 Task: Look for space in Colomba, Guatemala from 7th July, 2023 to 14th July, 2023 for 1 adult in price range Rs.6000 to Rs.14000. Place can be shared room with 1  bedroom having 1 bed and 1 bathroom. Property type can be house, flat, guest house, hotel. Amenities needed are: washing machine. Booking option can be shelf check-in. Required host language is English.
Action: Mouse moved to (451, 72)
Screenshot: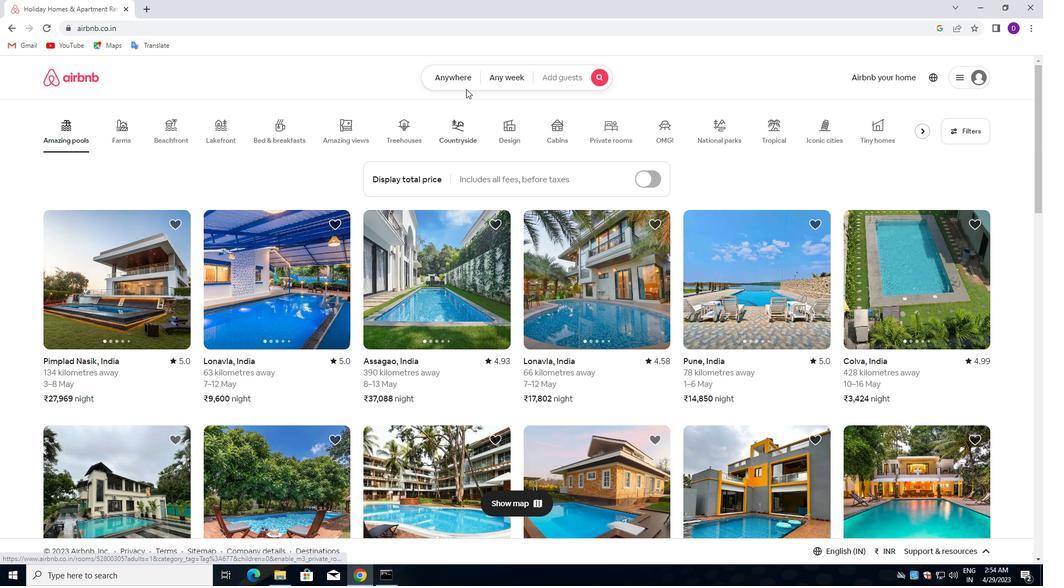 
Action: Mouse pressed left at (451, 72)
Screenshot: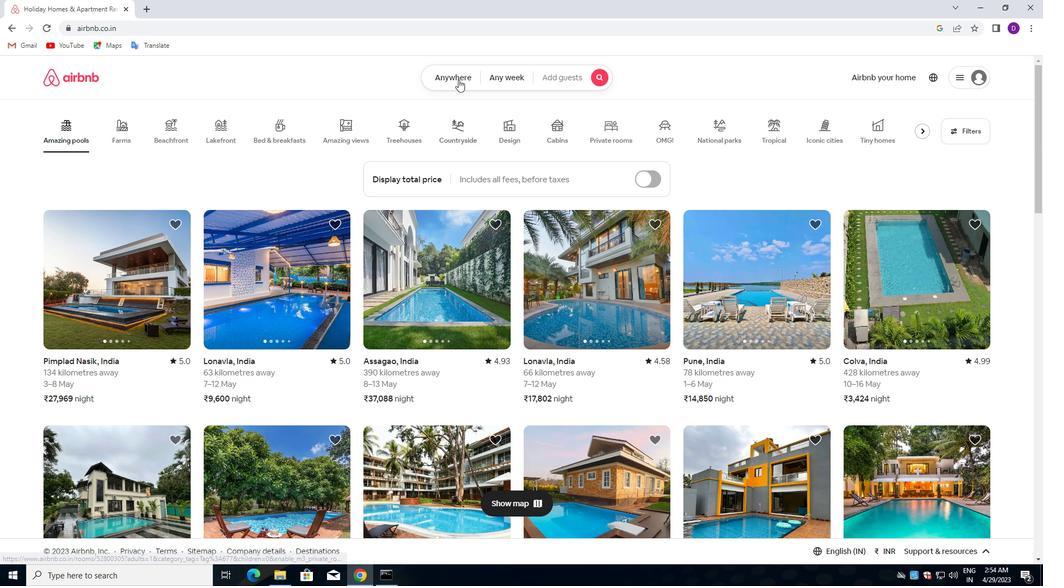 
Action: Mouse moved to (335, 119)
Screenshot: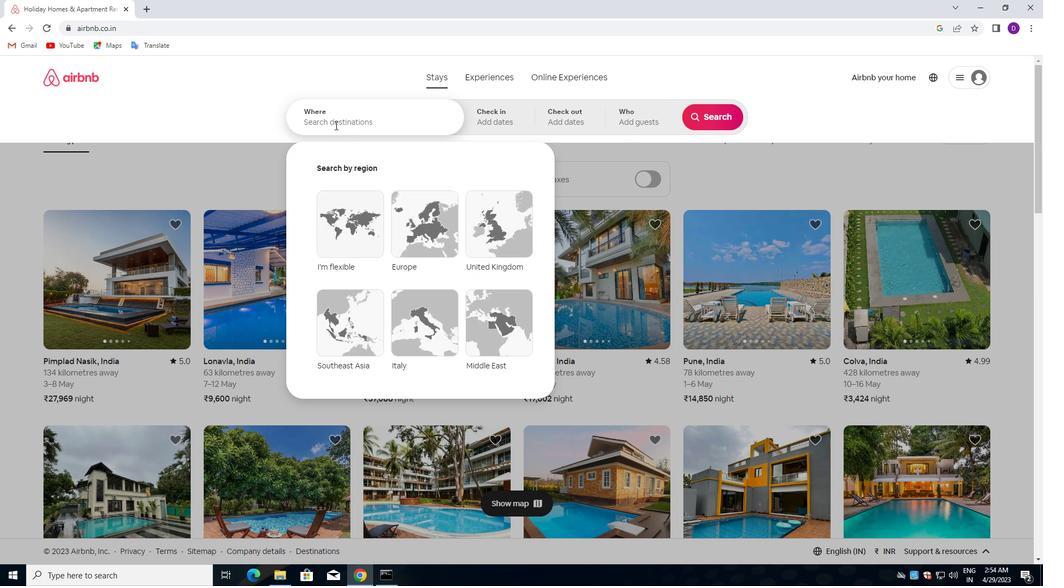 
Action: Mouse pressed left at (335, 119)
Screenshot: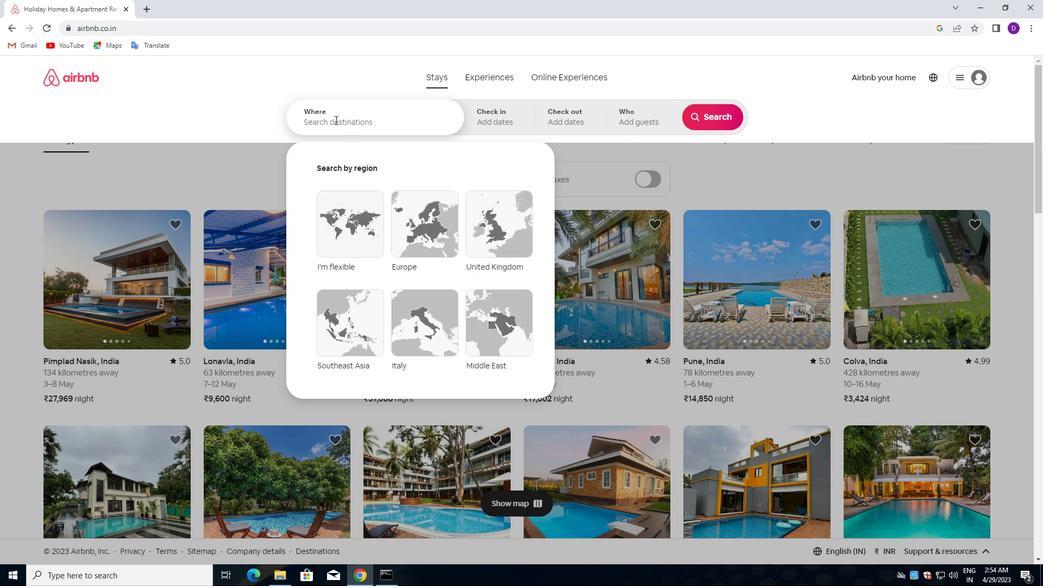 
Action: Key pressed <Key.shift>COLOMBA,<Key.space><Key.shift>GUA<Key.down><Key.enter>
Screenshot: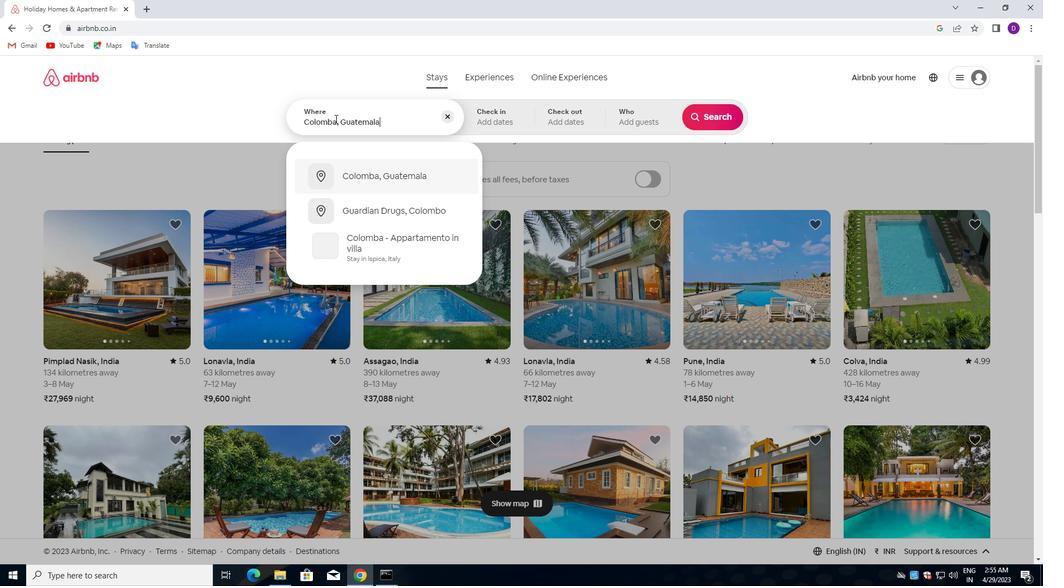 
Action: Mouse moved to (710, 203)
Screenshot: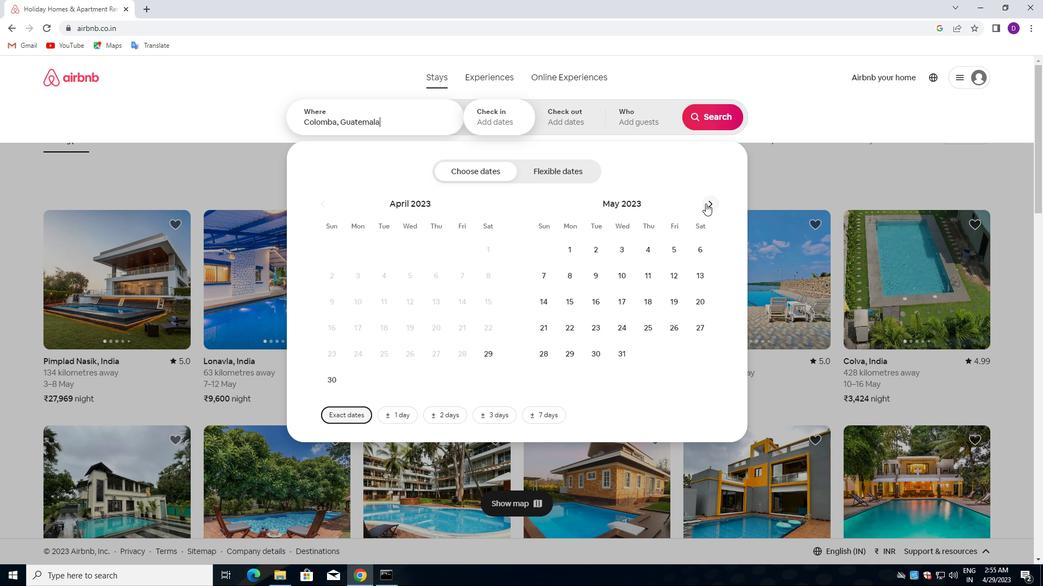 
Action: Mouse pressed left at (710, 203)
Screenshot: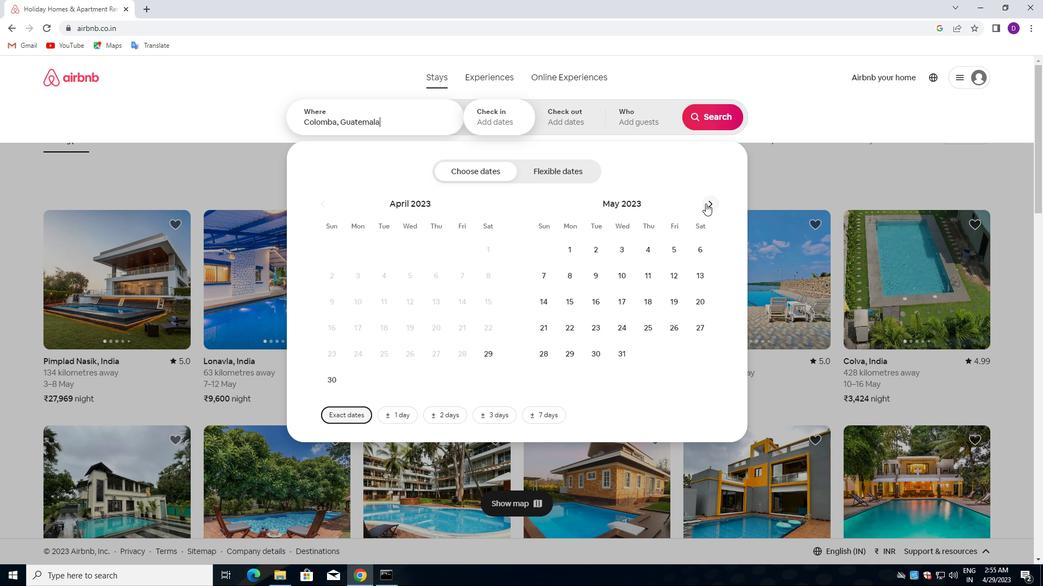 
Action: Mouse pressed left at (710, 203)
Screenshot: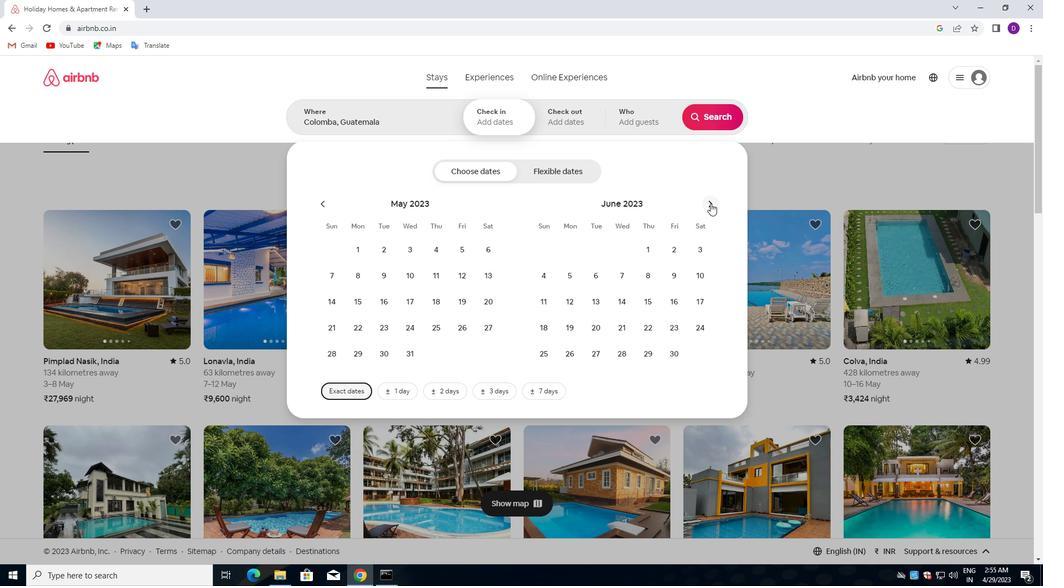 
Action: Mouse moved to (679, 277)
Screenshot: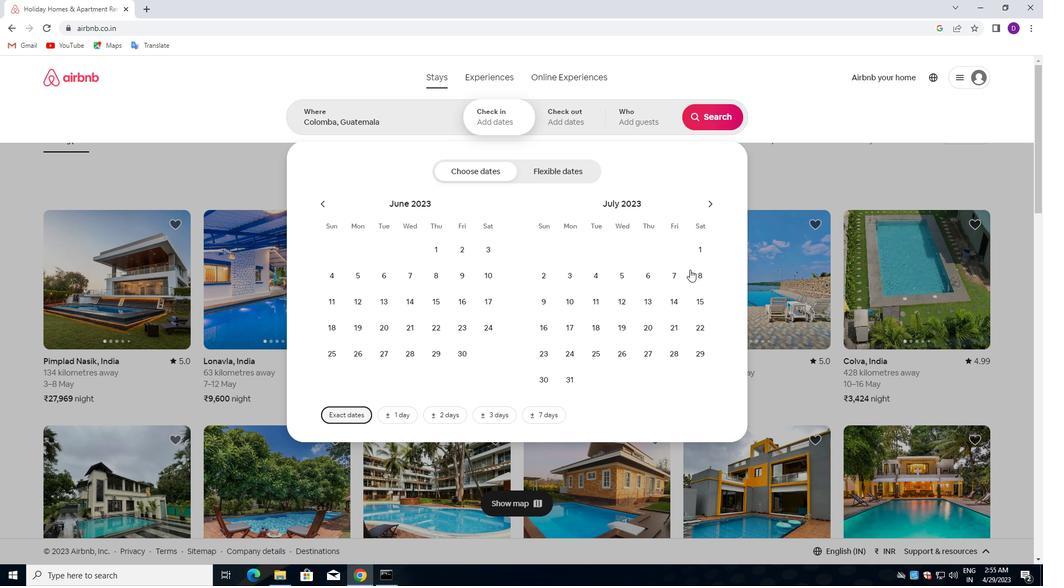 
Action: Mouse pressed left at (679, 277)
Screenshot: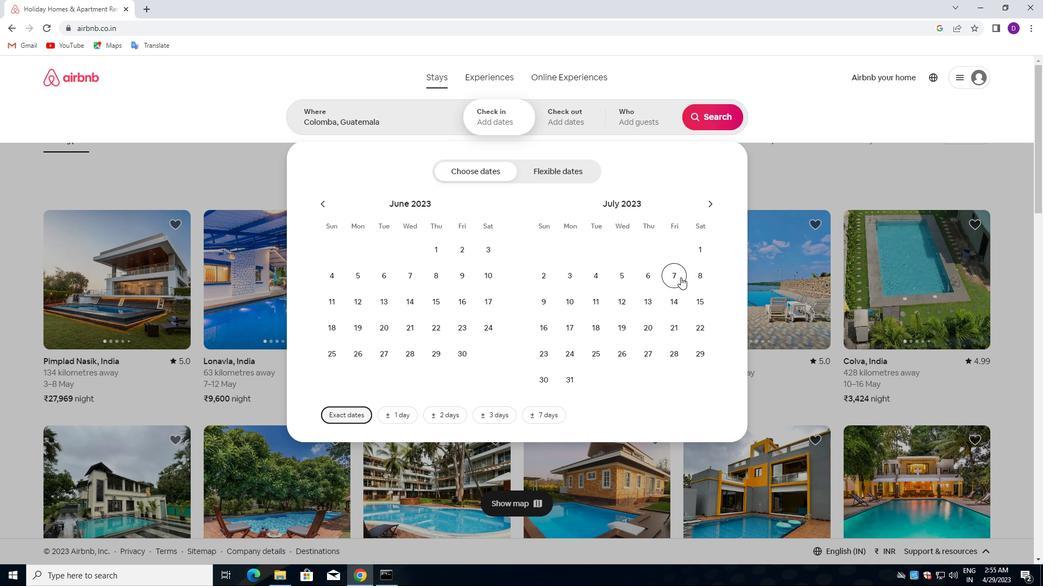 
Action: Mouse moved to (676, 302)
Screenshot: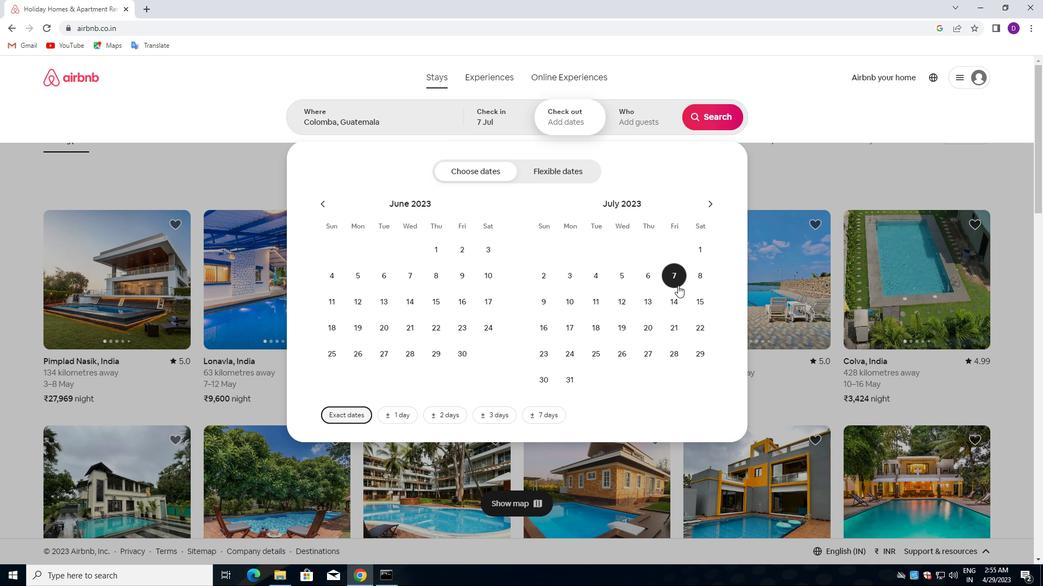 
Action: Mouse pressed left at (676, 302)
Screenshot: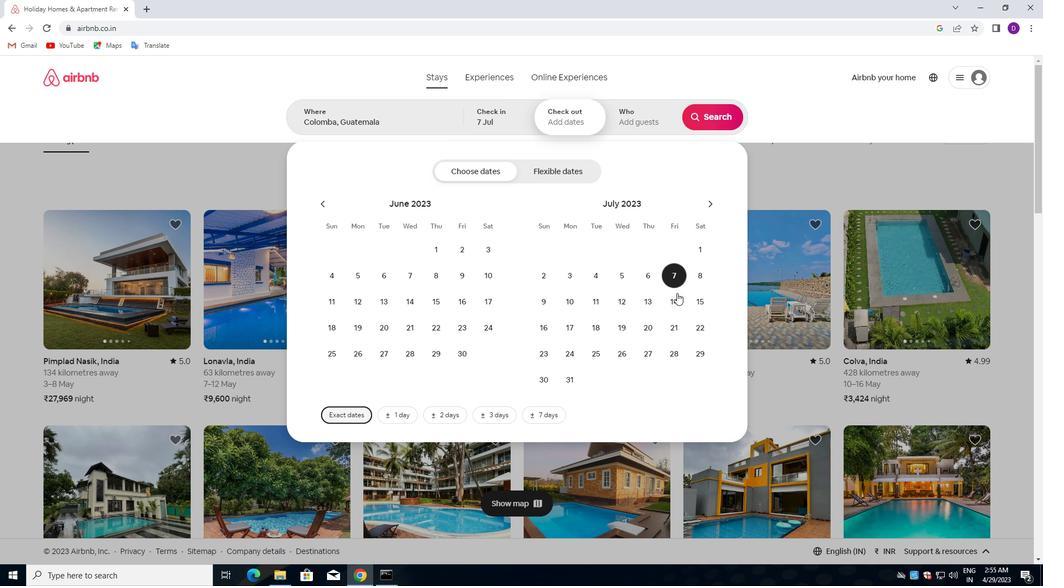 
Action: Mouse moved to (637, 107)
Screenshot: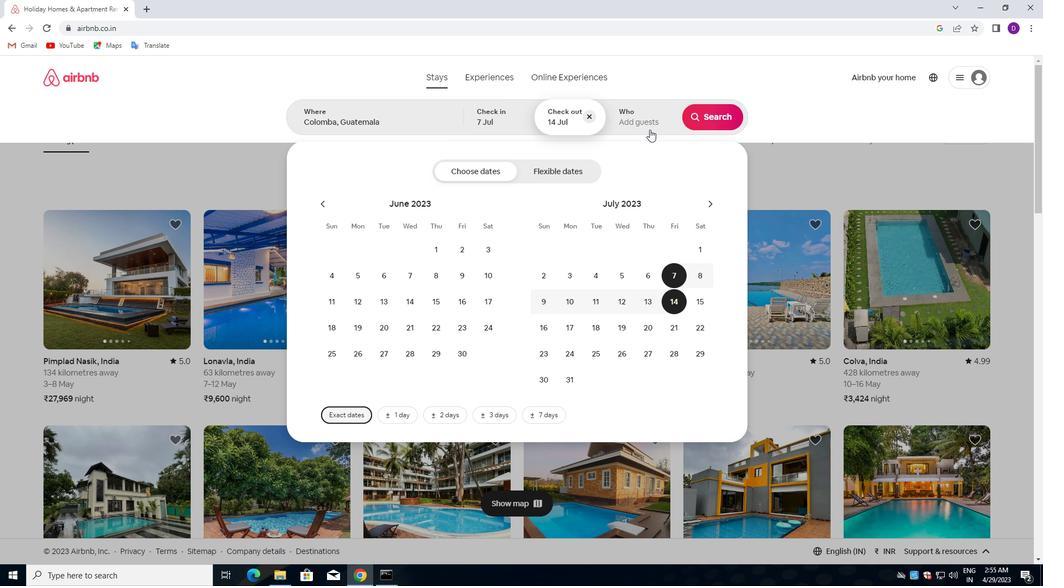 
Action: Mouse pressed left at (637, 107)
Screenshot: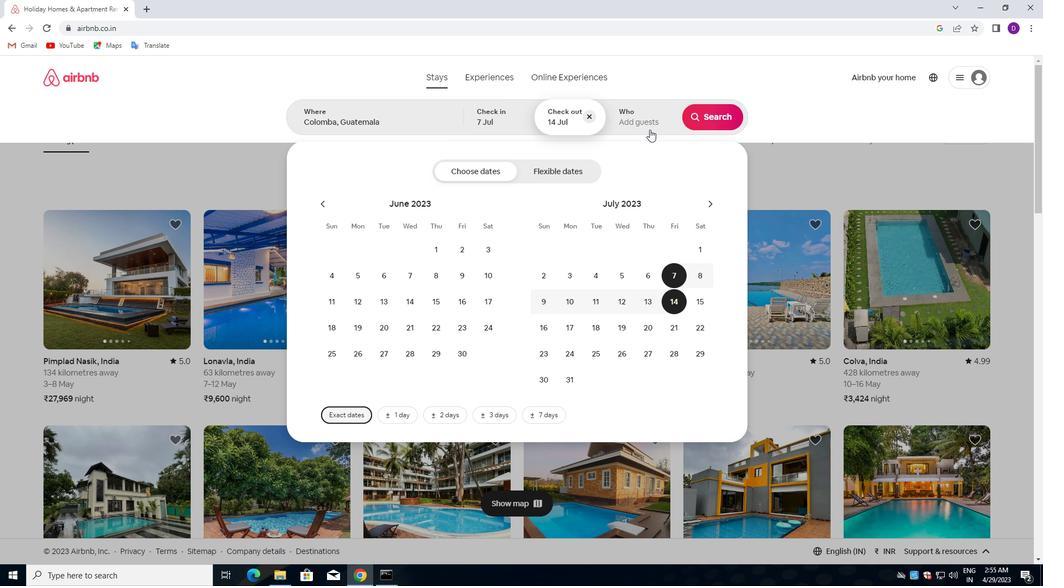 
Action: Mouse moved to (720, 177)
Screenshot: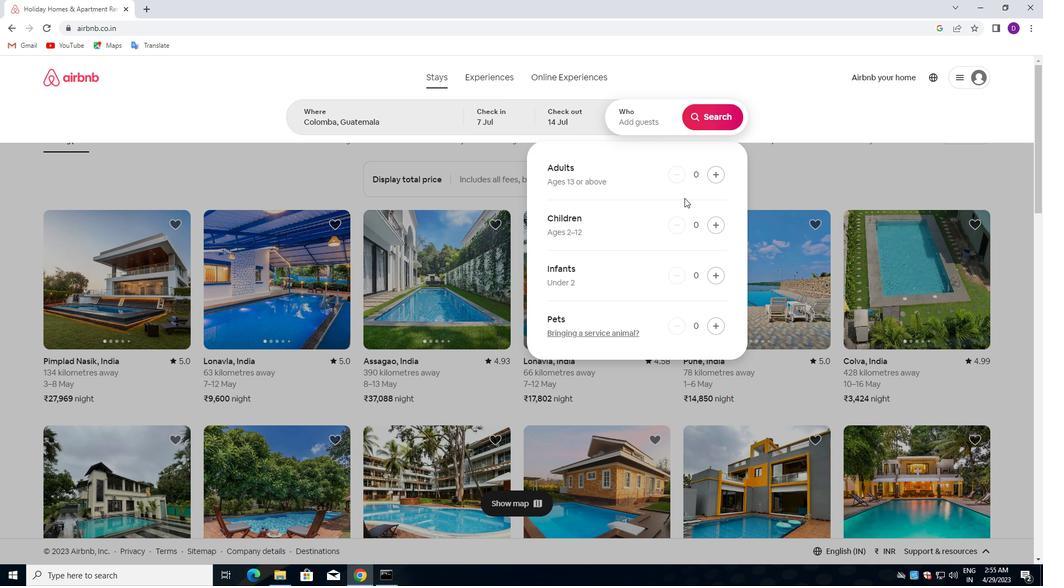 
Action: Mouse pressed left at (720, 177)
Screenshot: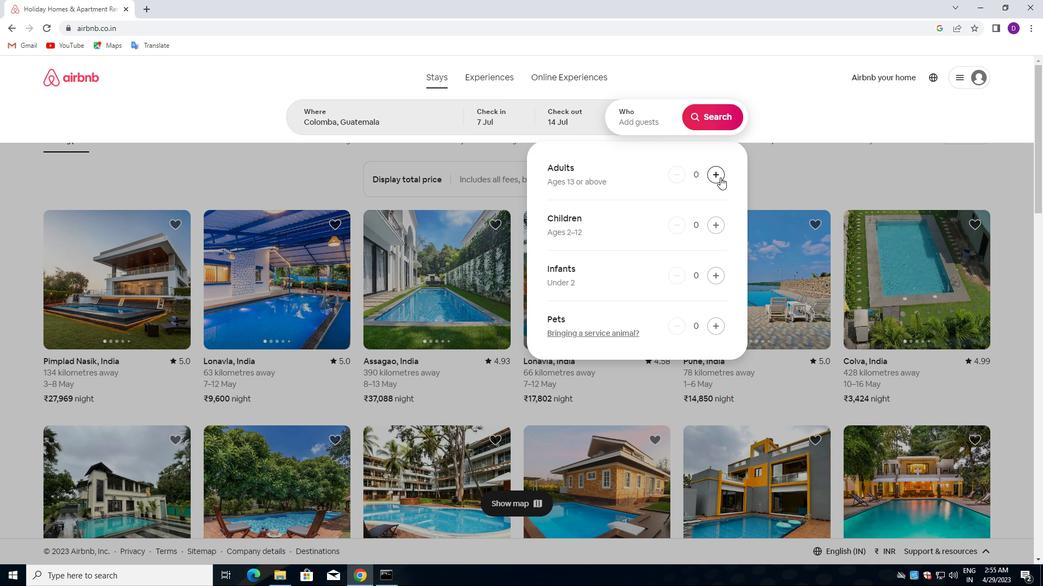 
Action: Mouse moved to (714, 121)
Screenshot: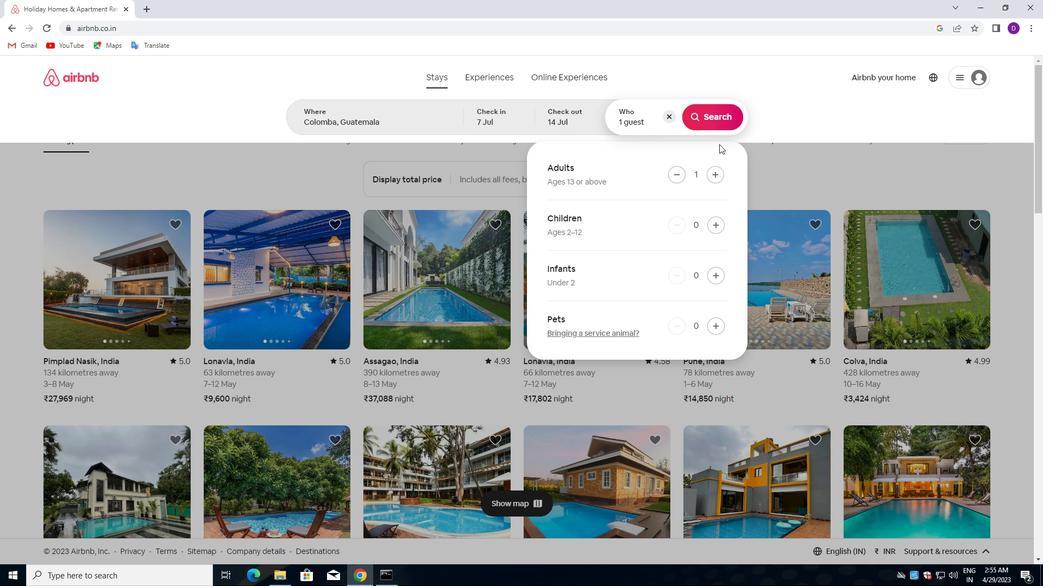 
Action: Mouse pressed left at (714, 121)
Screenshot: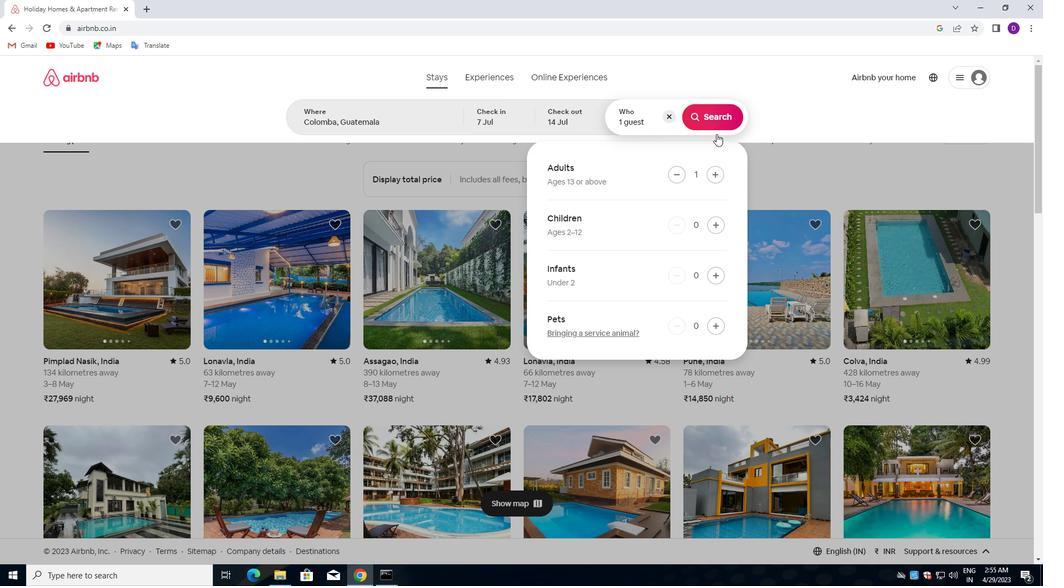 
Action: Mouse moved to (985, 129)
Screenshot: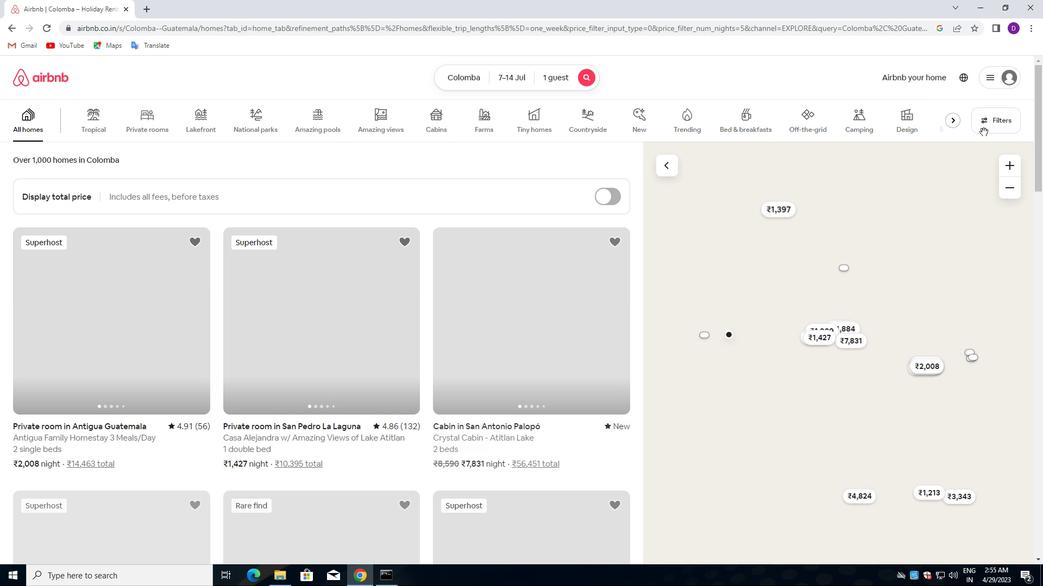 
Action: Mouse pressed left at (985, 129)
Screenshot: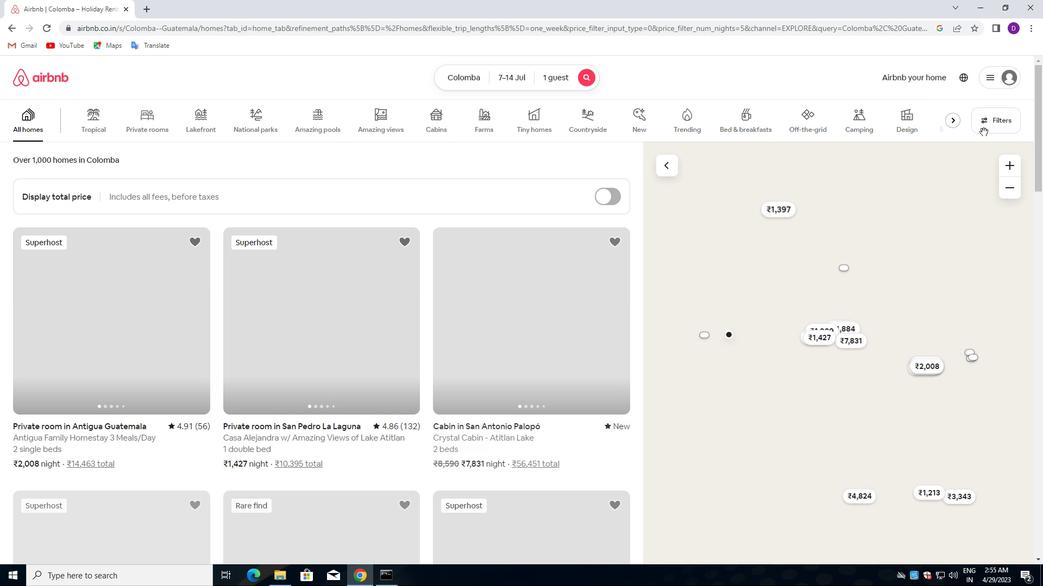 
Action: Mouse moved to (374, 259)
Screenshot: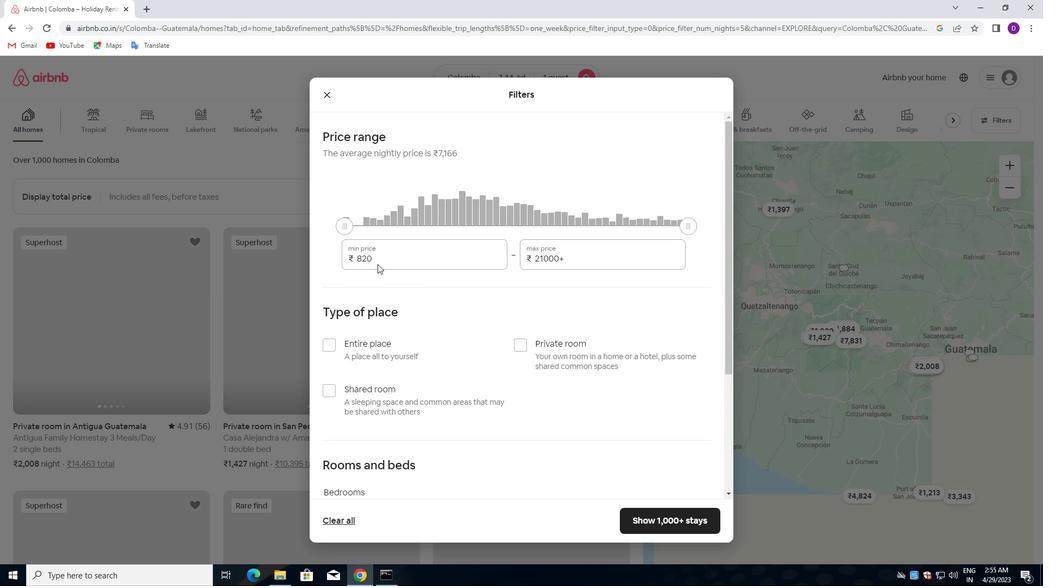 
Action: Mouse pressed left at (374, 259)
Screenshot: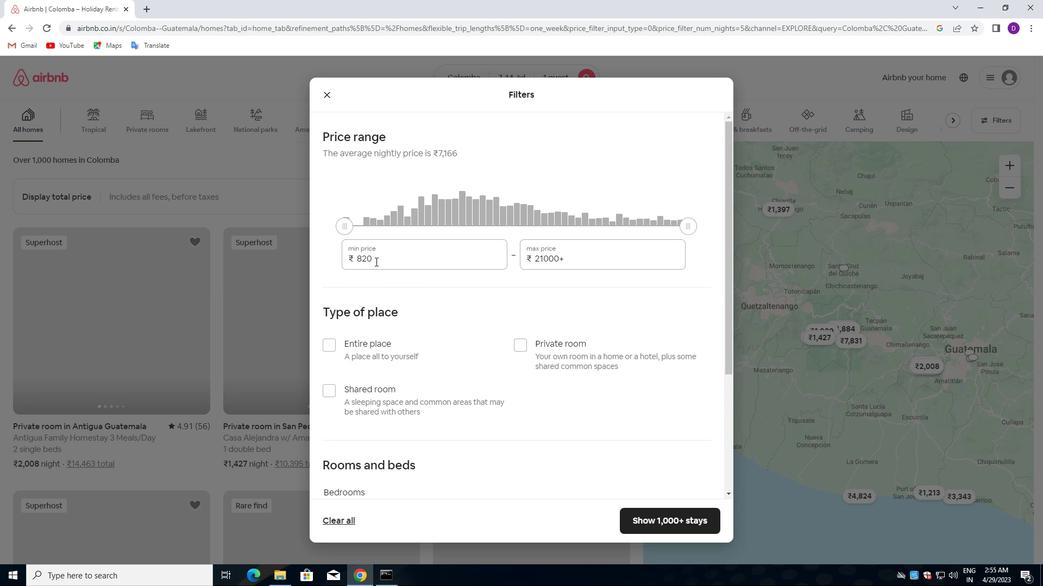 
Action: Mouse pressed left at (374, 259)
Screenshot: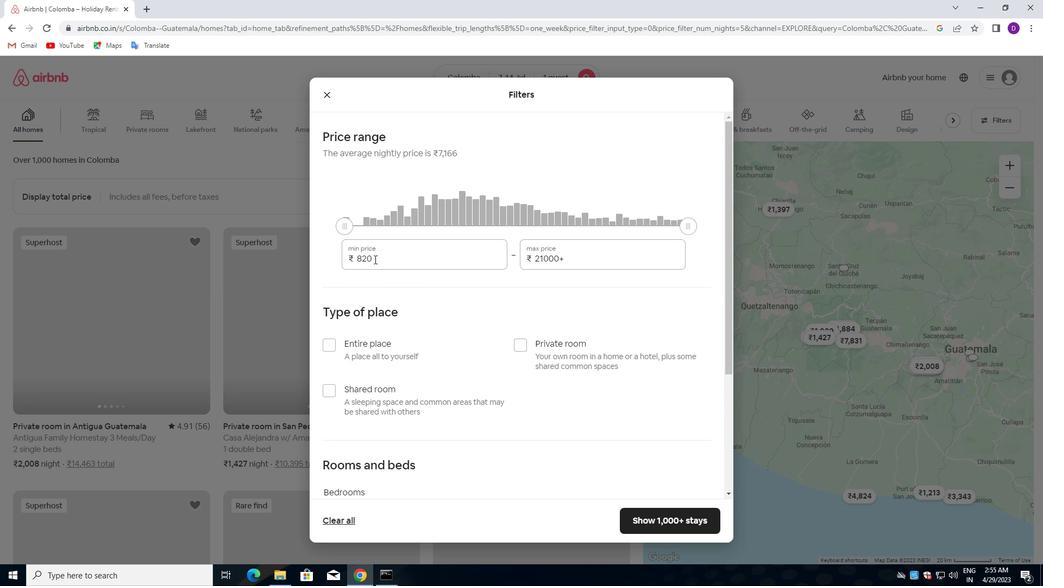 
Action: Key pressed 6000<Key.tab>14000
Screenshot: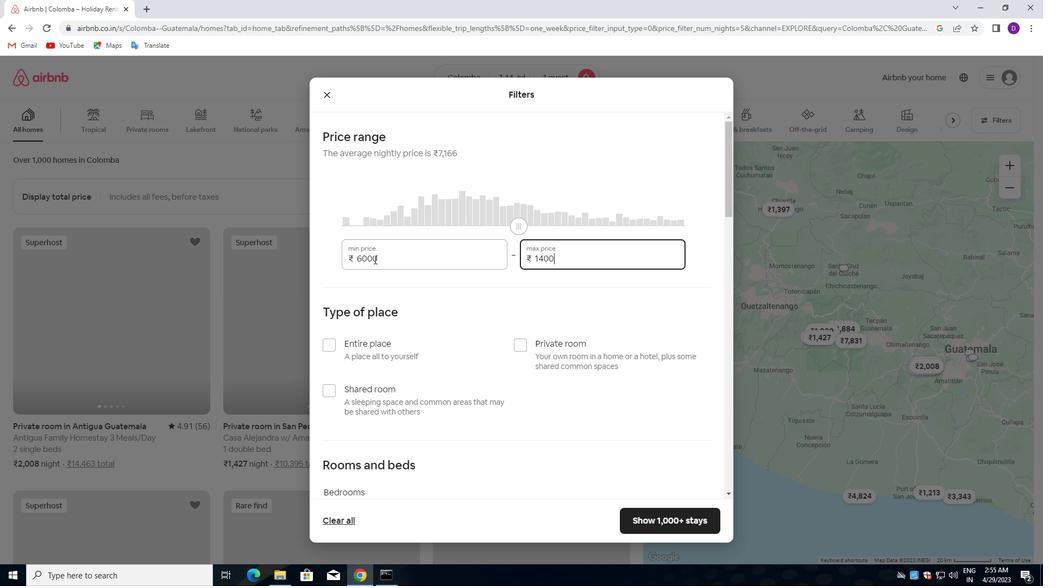 
Action: Mouse moved to (331, 392)
Screenshot: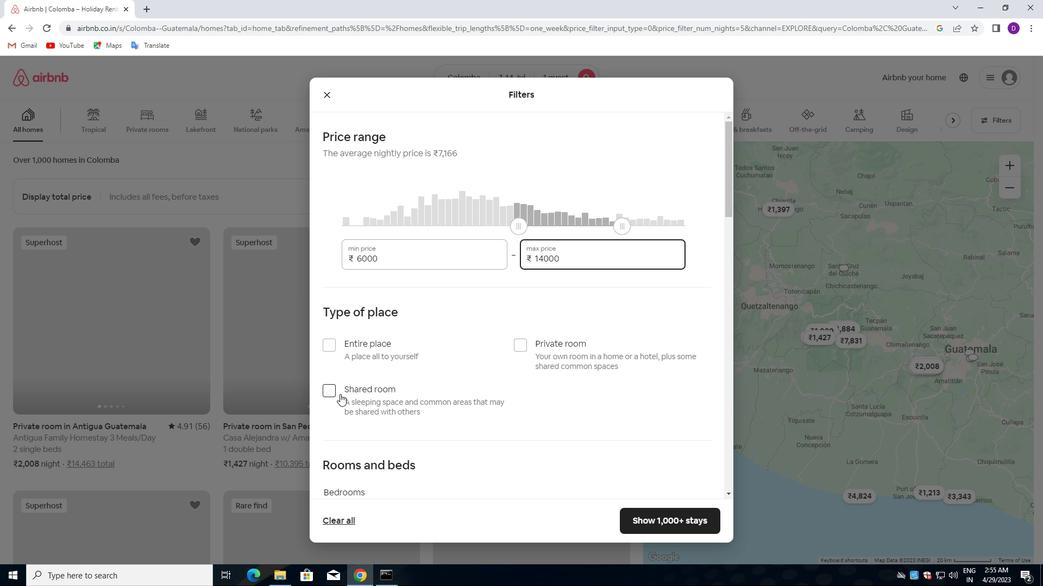 
Action: Mouse pressed left at (331, 392)
Screenshot: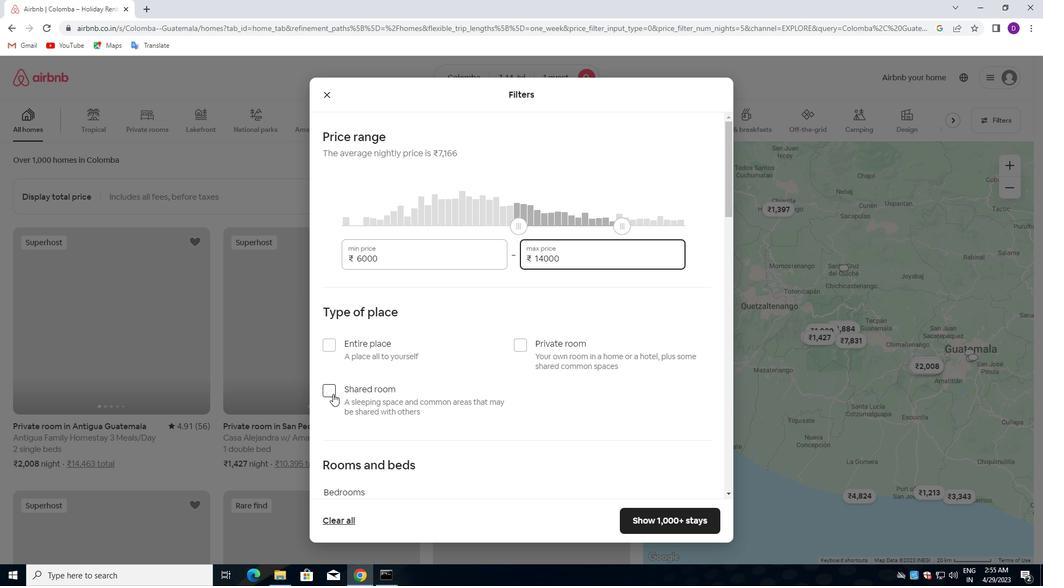 
Action: Mouse moved to (417, 358)
Screenshot: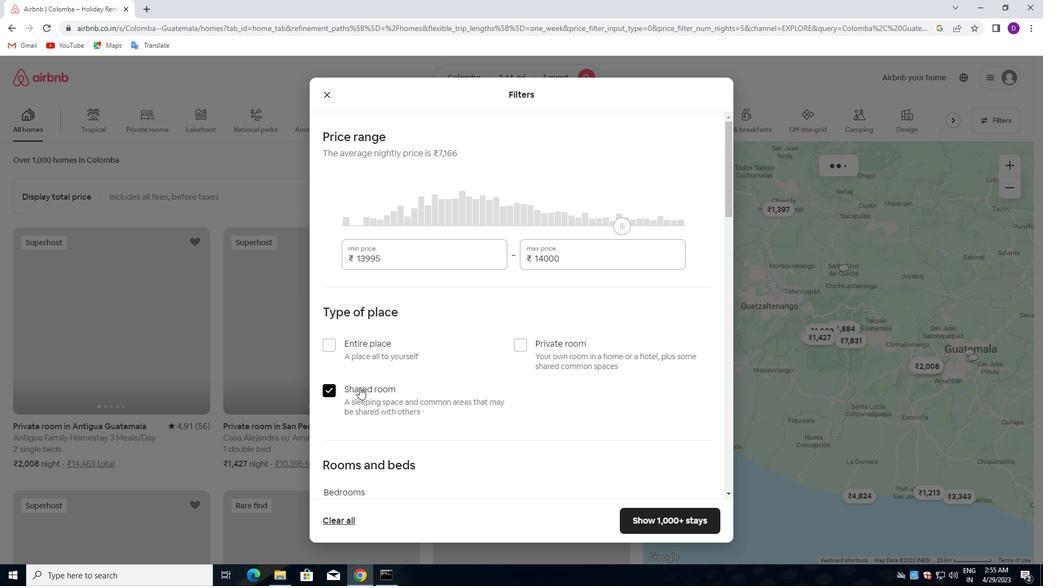 
Action: Mouse scrolled (417, 358) with delta (0, 0)
Screenshot: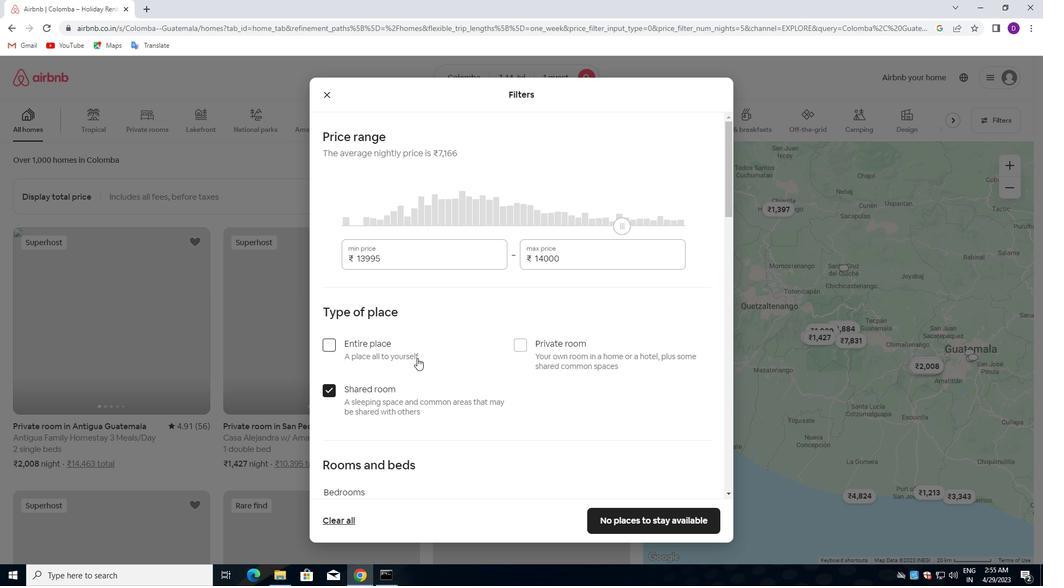 
Action: Mouse scrolled (417, 358) with delta (0, 0)
Screenshot: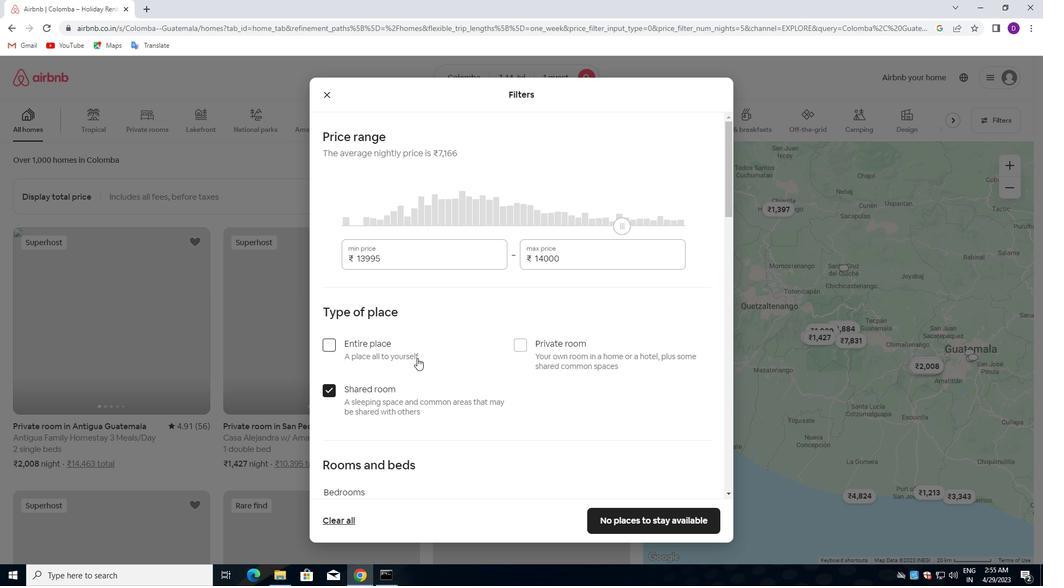 
Action: Mouse moved to (414, 363)
Screenshot: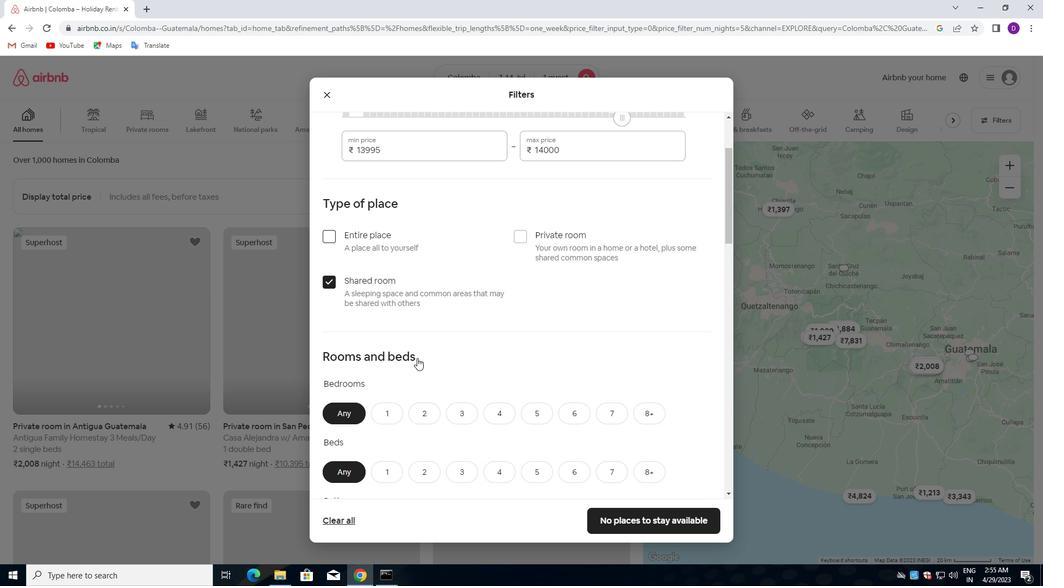 
Action: Mouse scrolled (414, 363) with delta (0, 0)
Screenshot: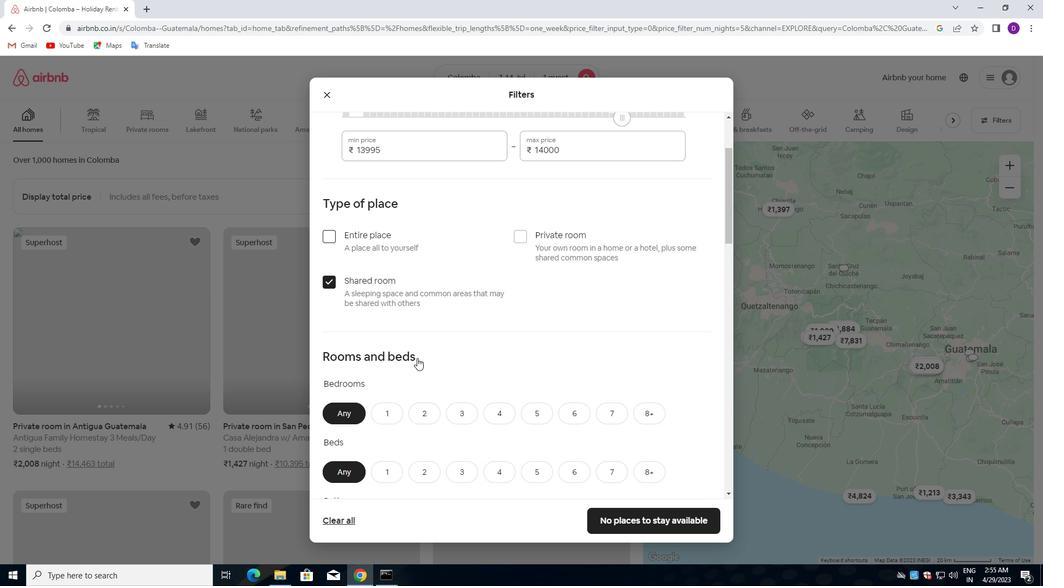 
Action: Mouse moved to (414, 364)
Screenshot: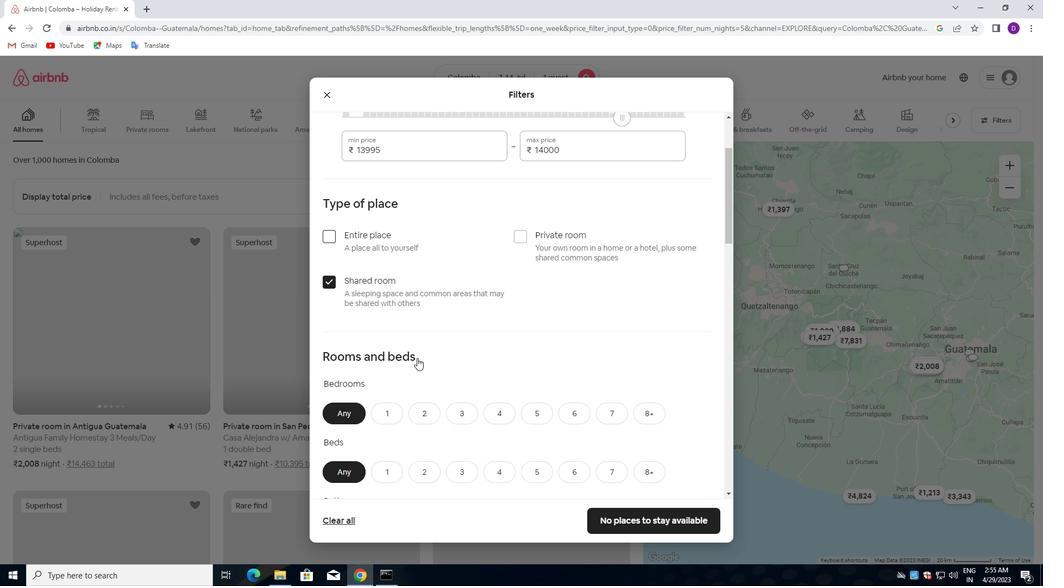 
Action: Mouse scrolled (414, 363) with delta (0, 0)
Screenshot: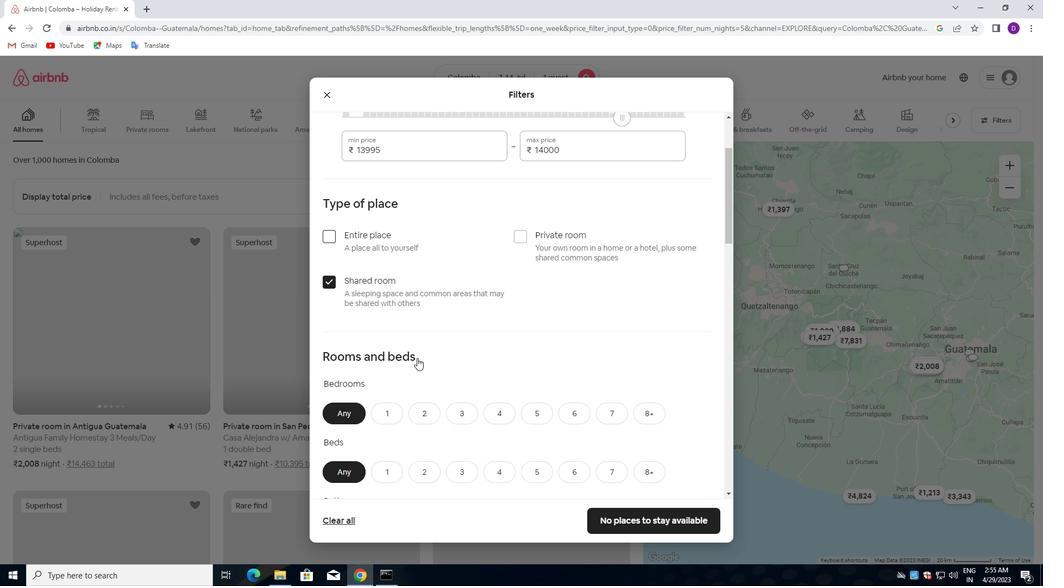 
Action: Mouse moved to (414, 364)
Screenshot: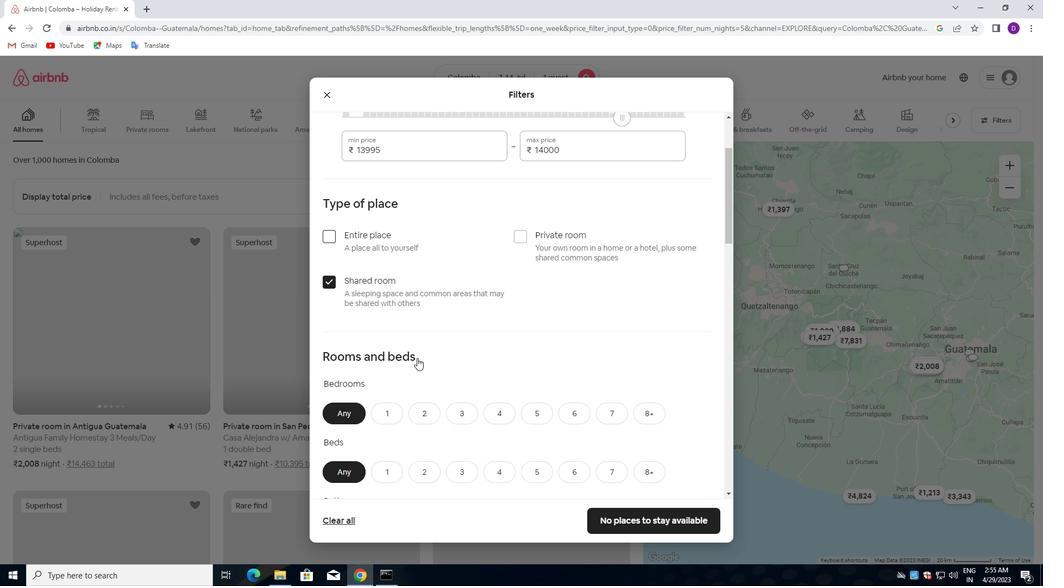 
Action: Mouse scrolled (414, 364) with delta (0, 0)
Screenshot: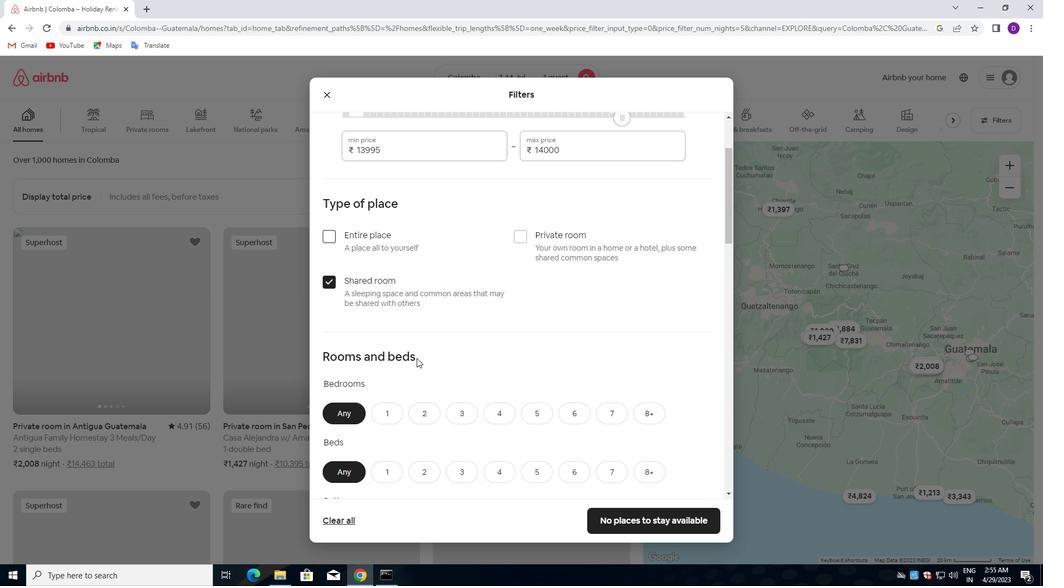 
Action: Mouse moved to (383, 251)
Screenshot: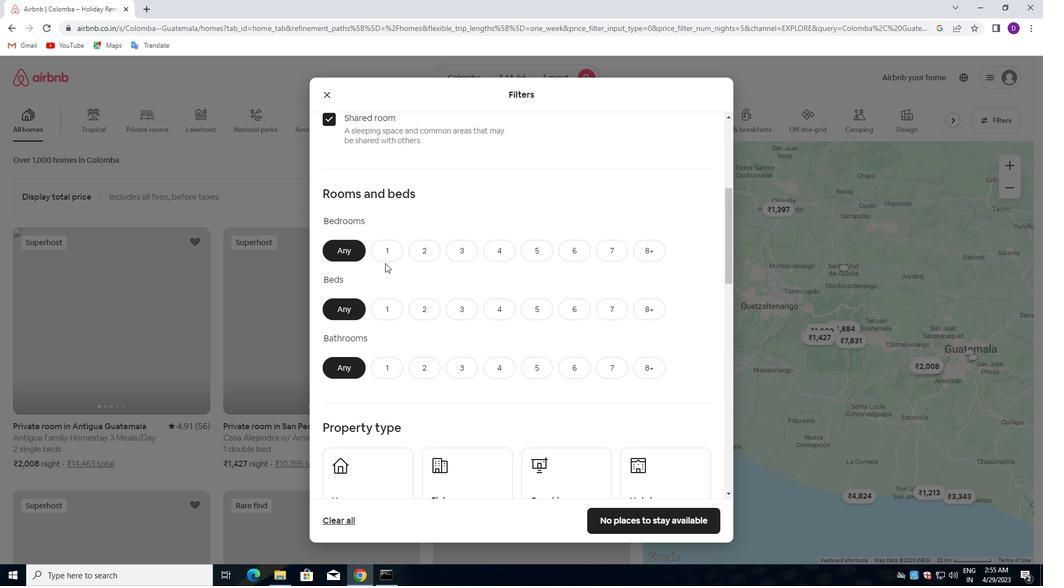 
Action: Mouse pressed left at (383, 251)
Screenshot: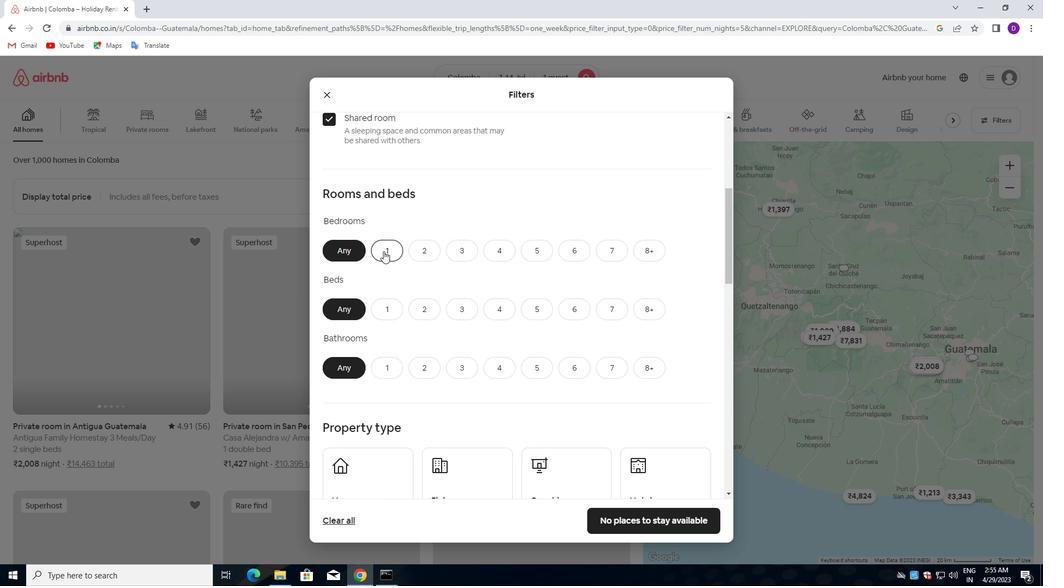
Action: Mouse moved to (378, 309)
Screenshot: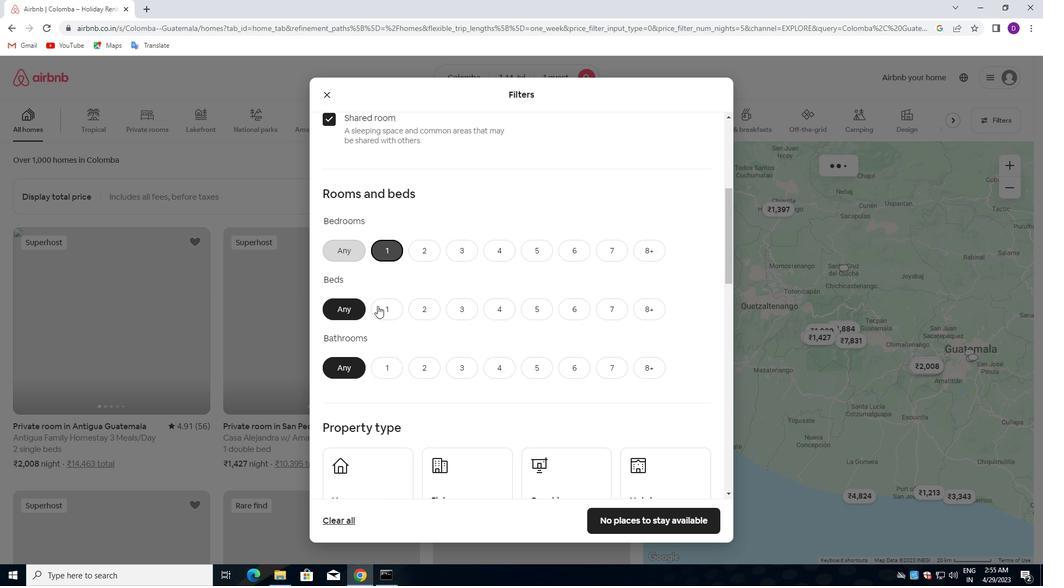 
Action: Mouse pressed left at (378, 309)
Screenshot: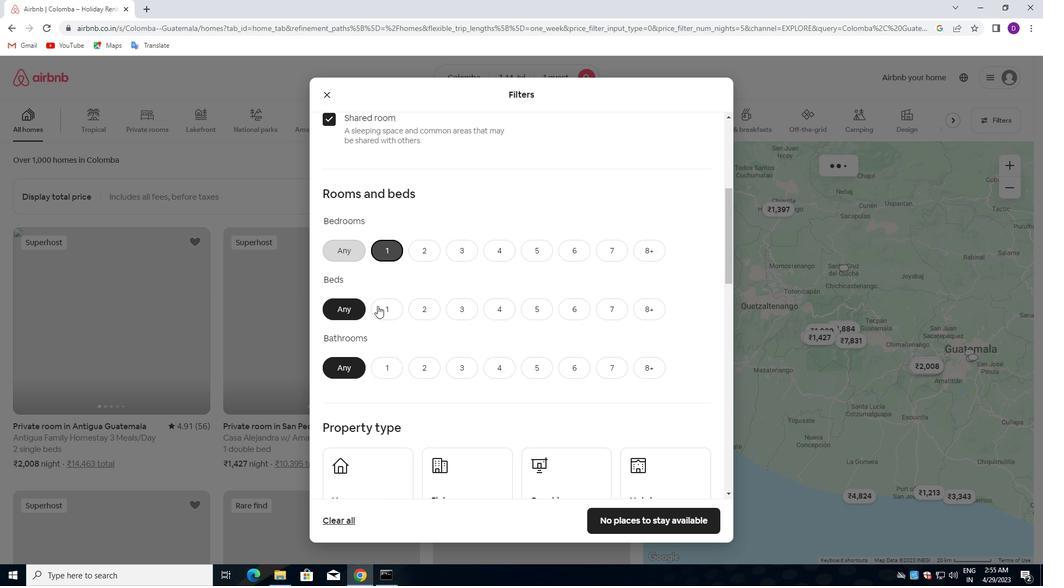 
Action: Mouse moved to (396, 370)
Screenshot: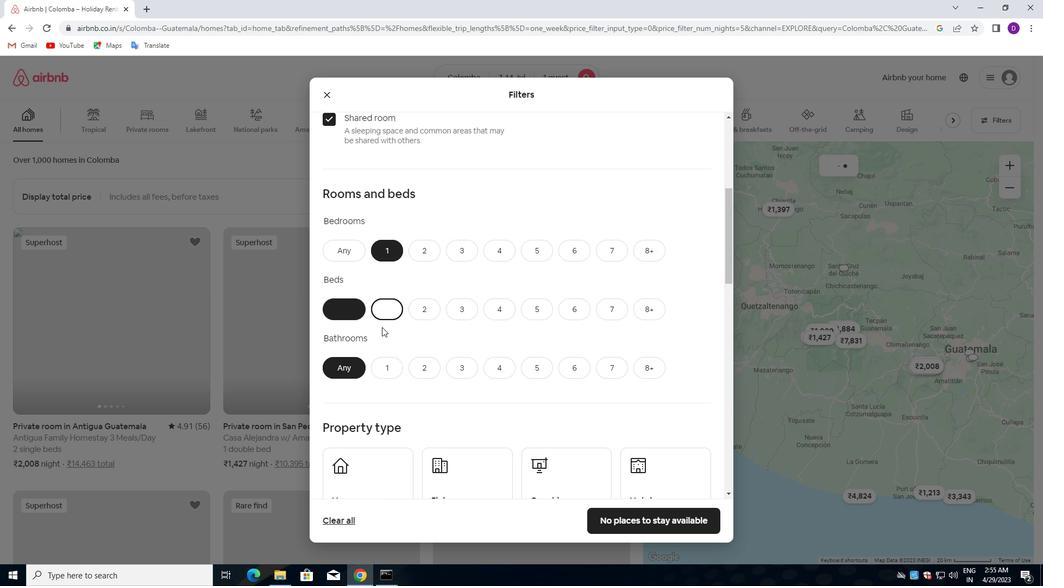 
Action: Mouse pressed left at (396, 370)
Screenshot: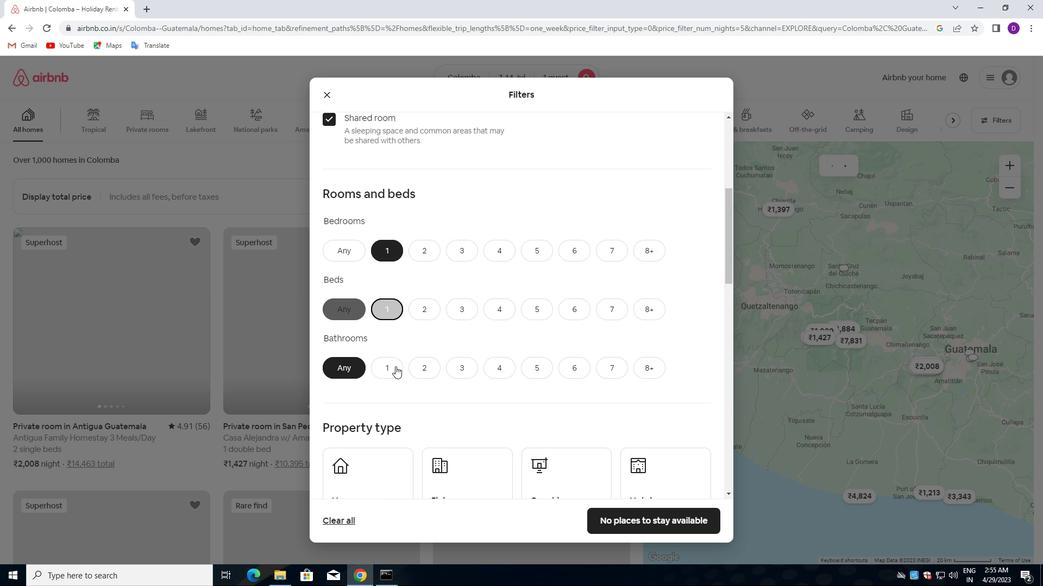 
Action: Mouse moved to (398, 318)
Screenshot: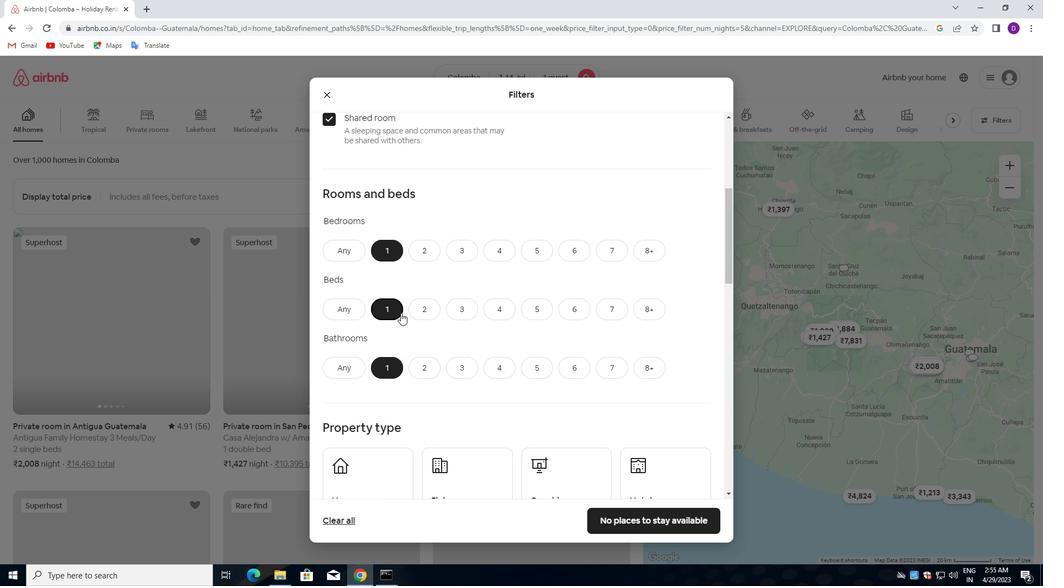 
Action: Mouse scrolled (398, 317) with delta (0, 0)
Screenshot: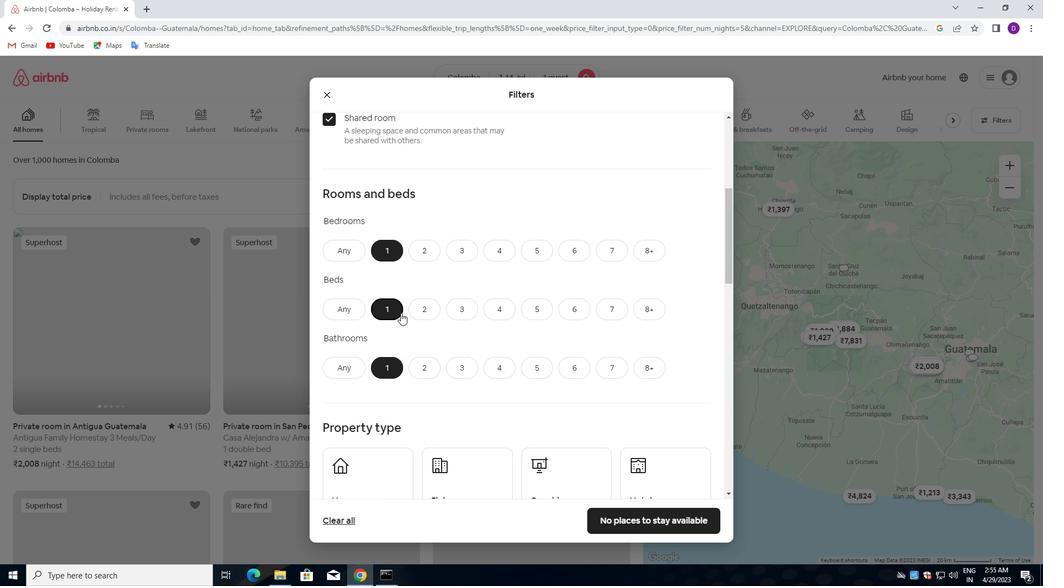 
Action: Mouse moved to (397, 320)
Screenshot: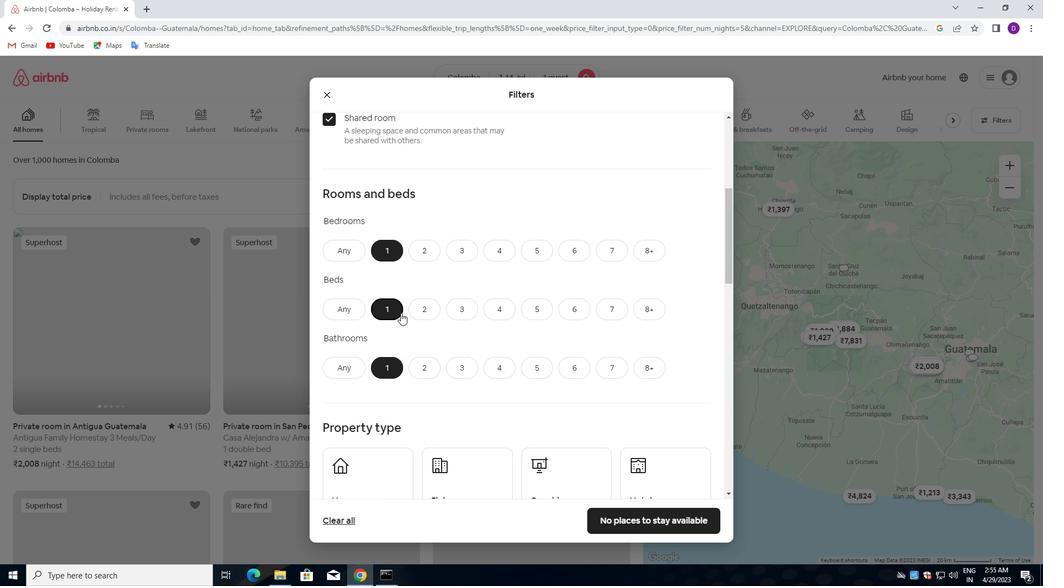 
Action: Mouse scrolled (397, 319) with delta (0, 0)
Screenshot: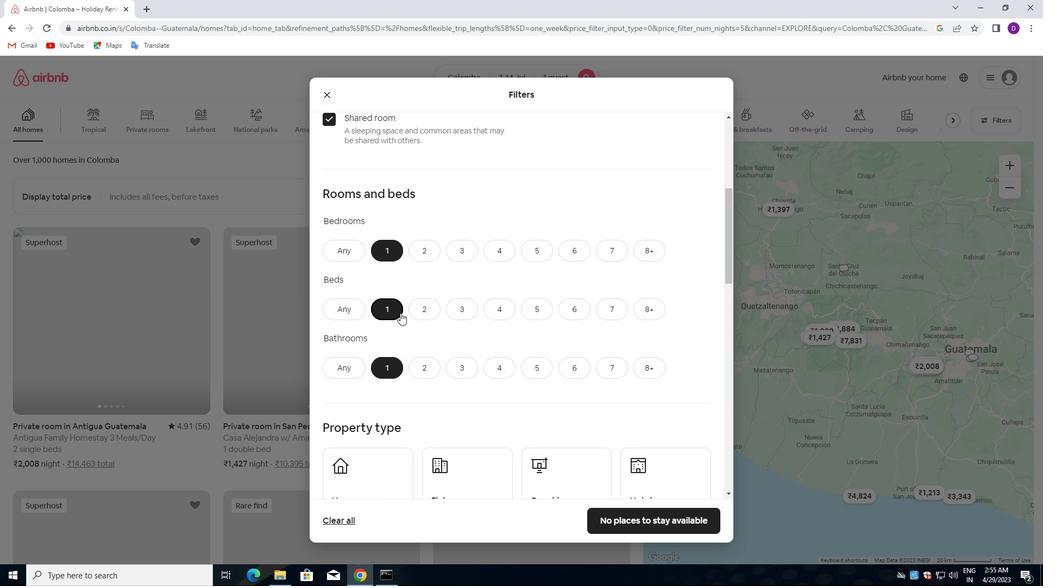 
Action: Mouse moved to (371, 366)
Screenshot: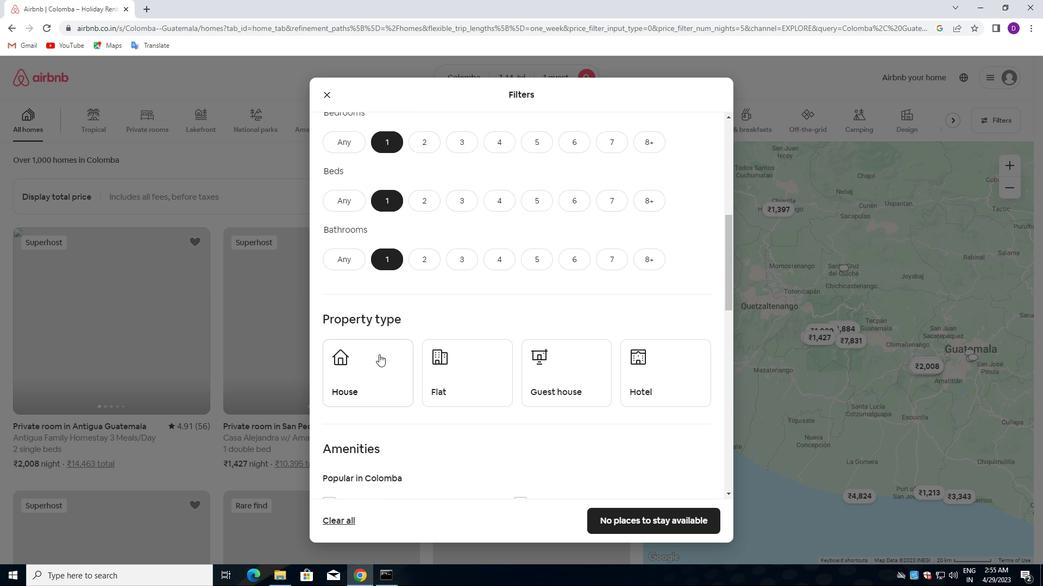 
Action: Mouse pressed left at (371, 366)
Screenshot: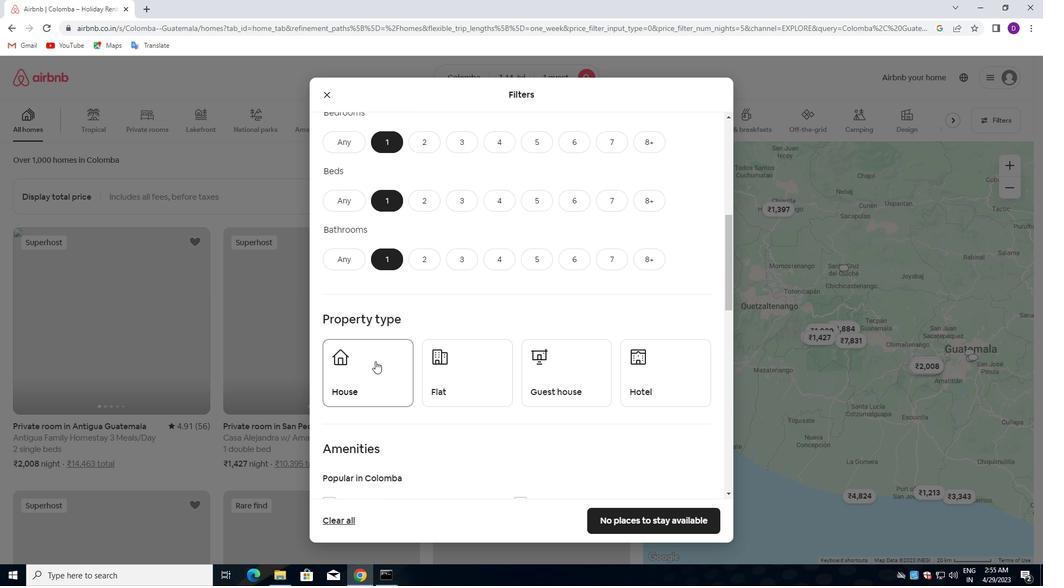 
Action: Mouse moved to (445, 363)
Screenshot: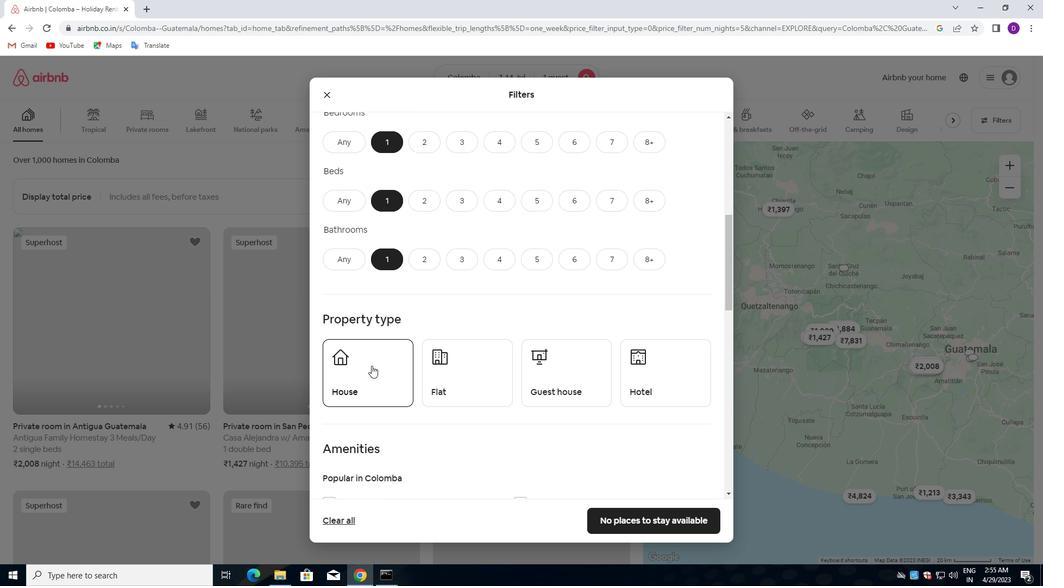 
Action: Mouse pressed left at (445, 363)
Screenshot: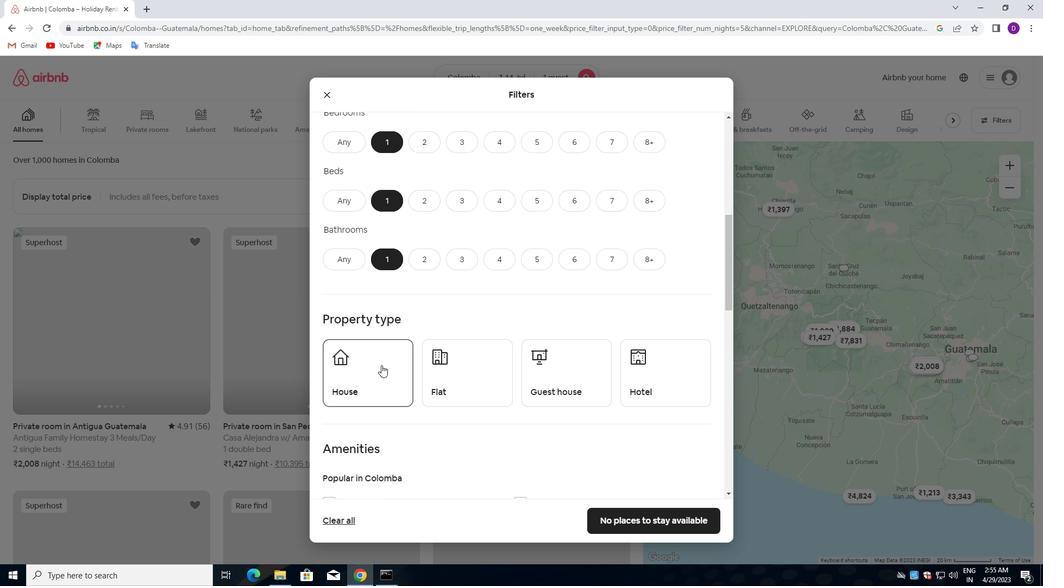 
Action: Mouse moved to (540, 362)
Screenshot: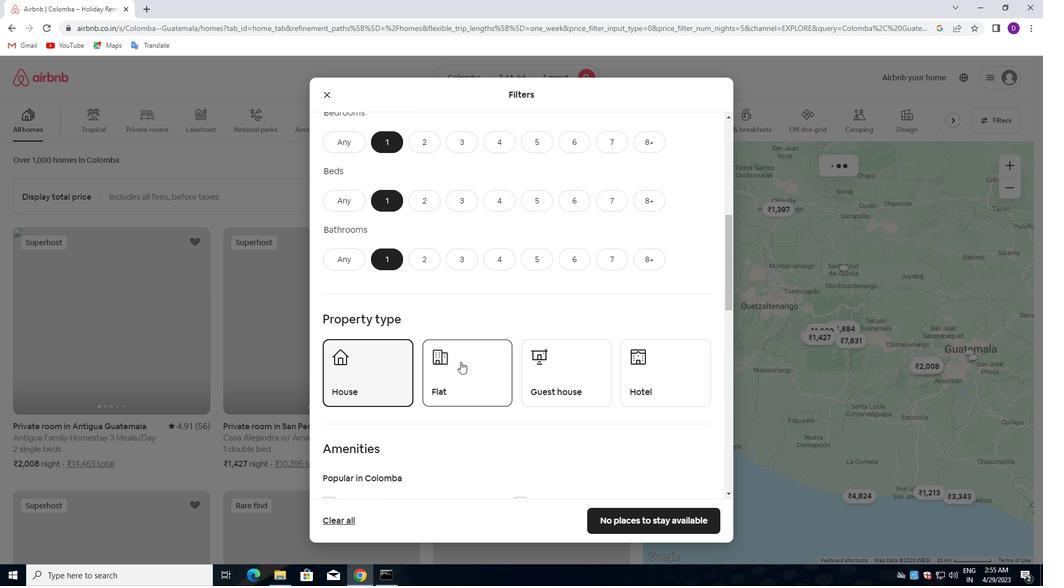 
Action: Mouse pressed left at (540, 362)
Screenshot: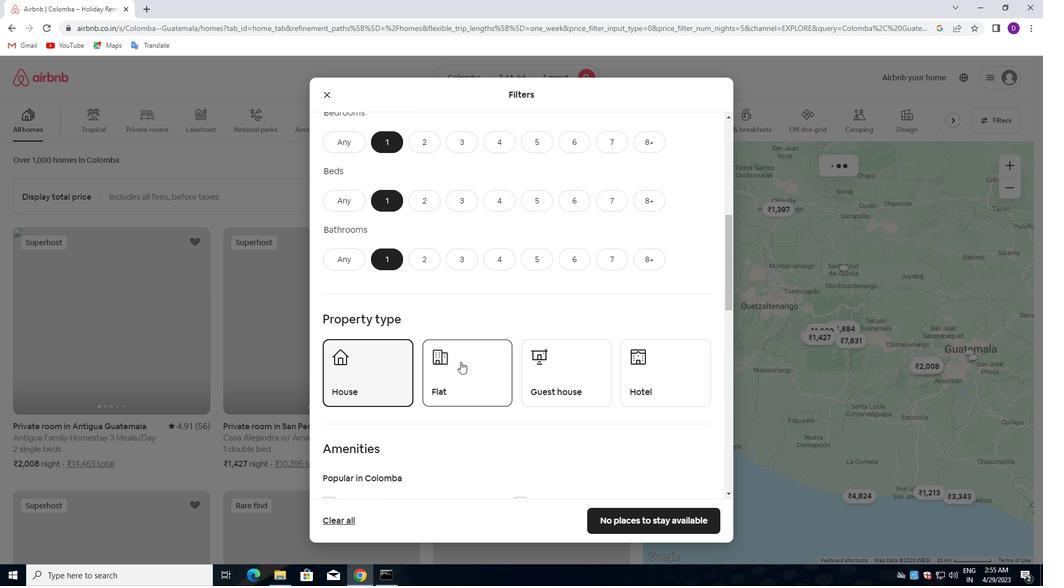 
Action: Mouse moved to (662, 361)
Screenshot: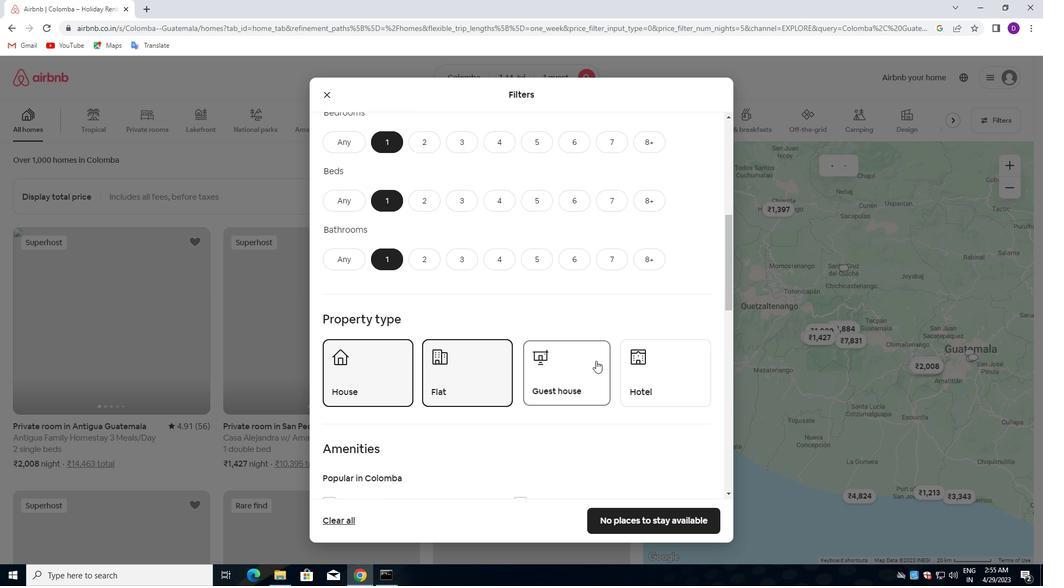 
Action: Mouse pressed left at (662, 361)
Screenshot: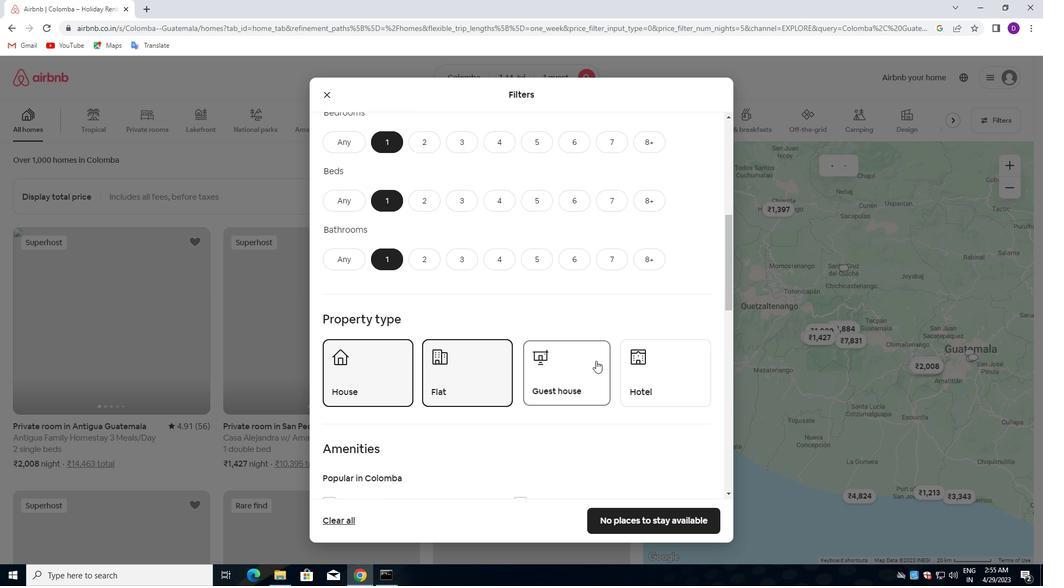 
Action: Mouse moved to (512, 345)
Screenshot: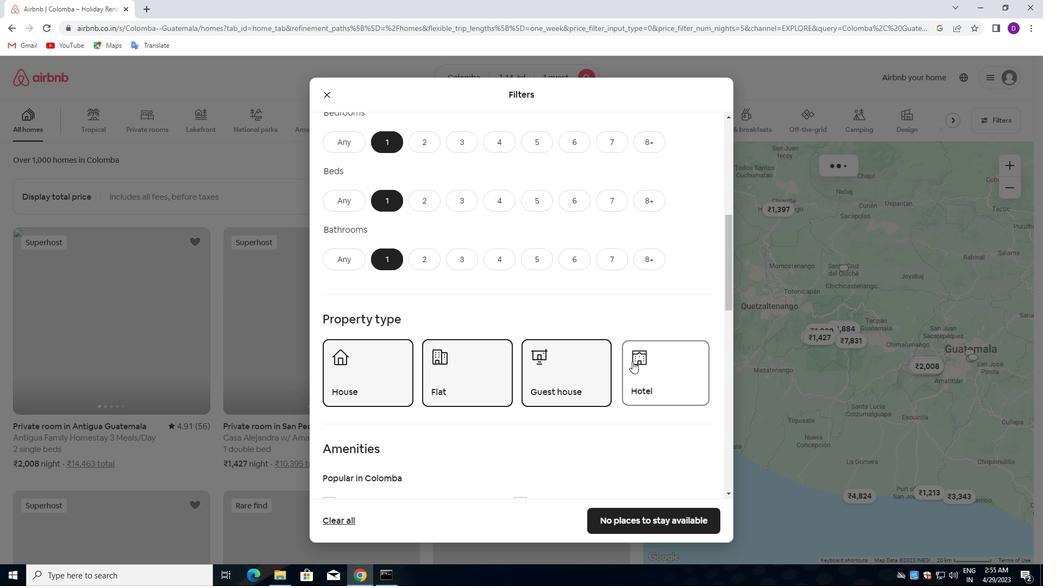 
Action: Mouse scrolled (512, 345) with delta (0, 0)
Screenshot: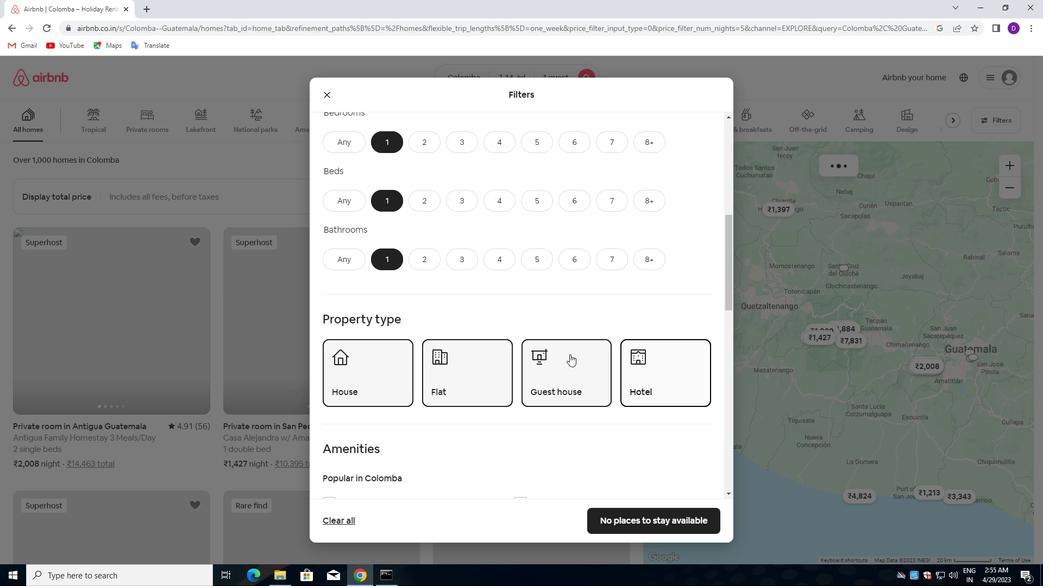
Action: Mouse scrolled (512, 345) with delta (0, 0)
Screenshot: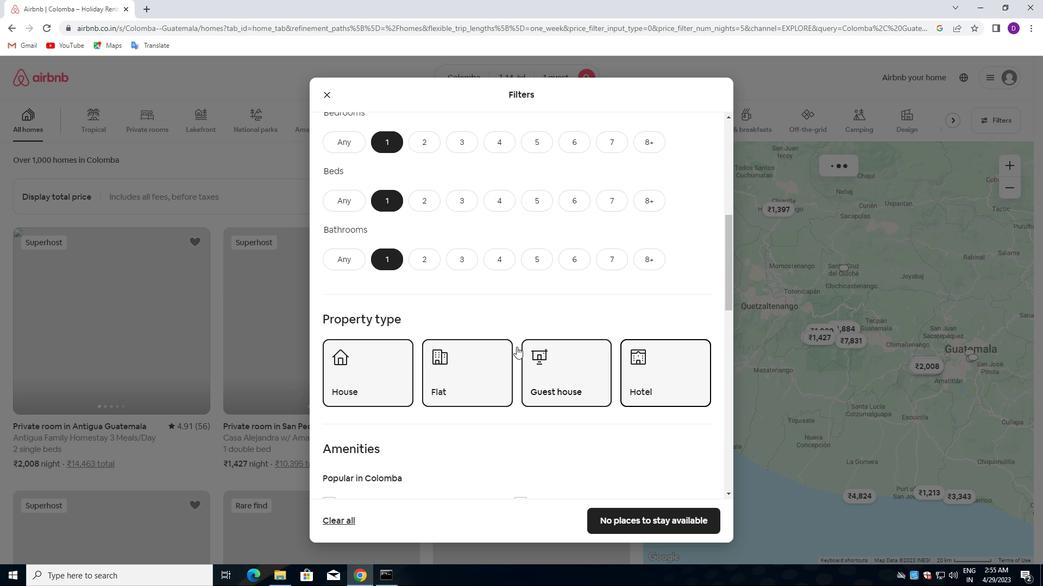 
Action: Mouse scrolled (512, 345) with delta (0, 0)
Screenshot: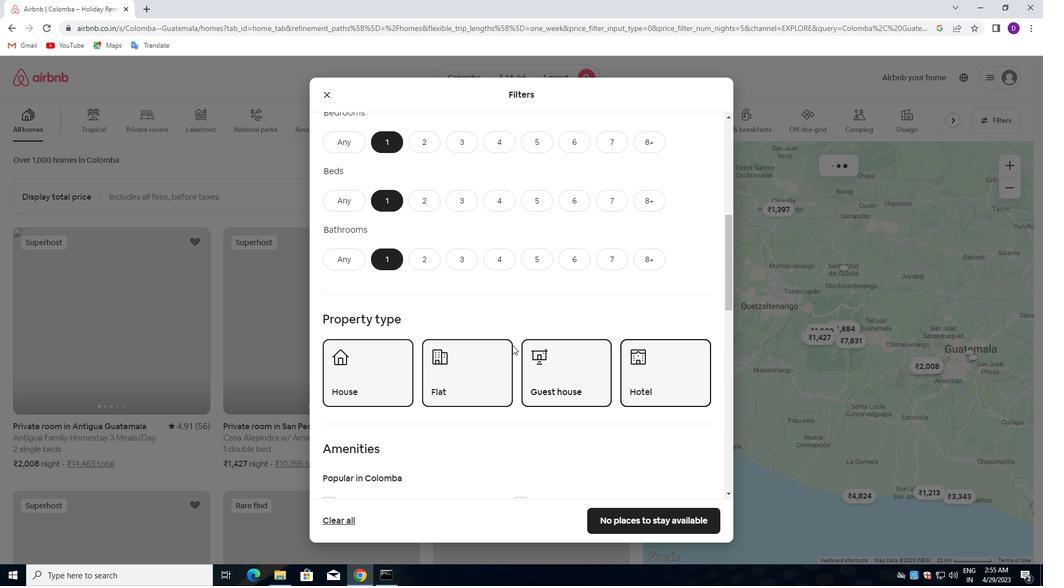 
Action: Mouse scrolled (512, 345) with delta (0, 0)
Screenshot: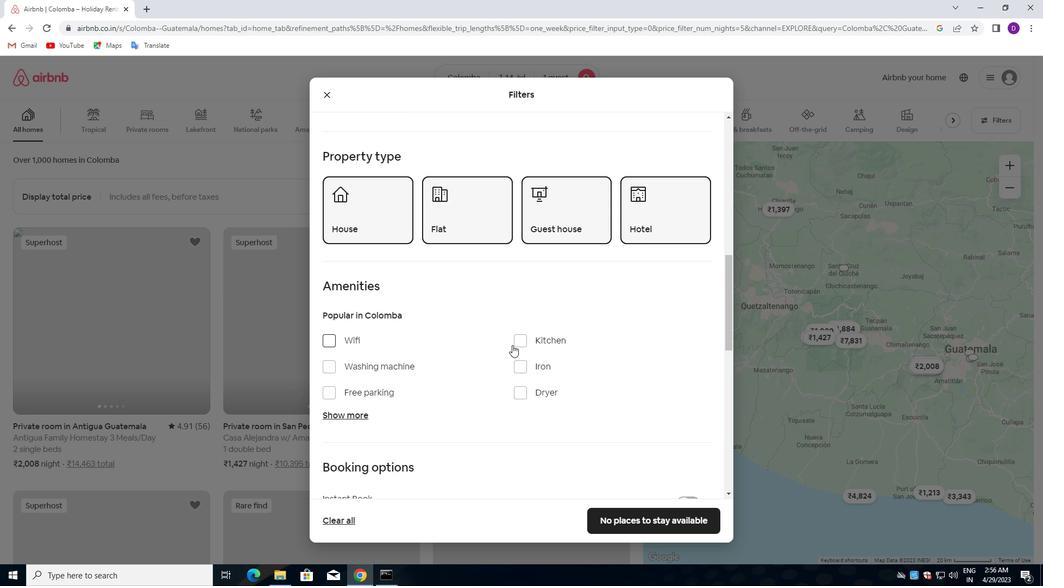 
Action: Mouse scrolled (512, 345) with delta (0, 0)
Screenshot: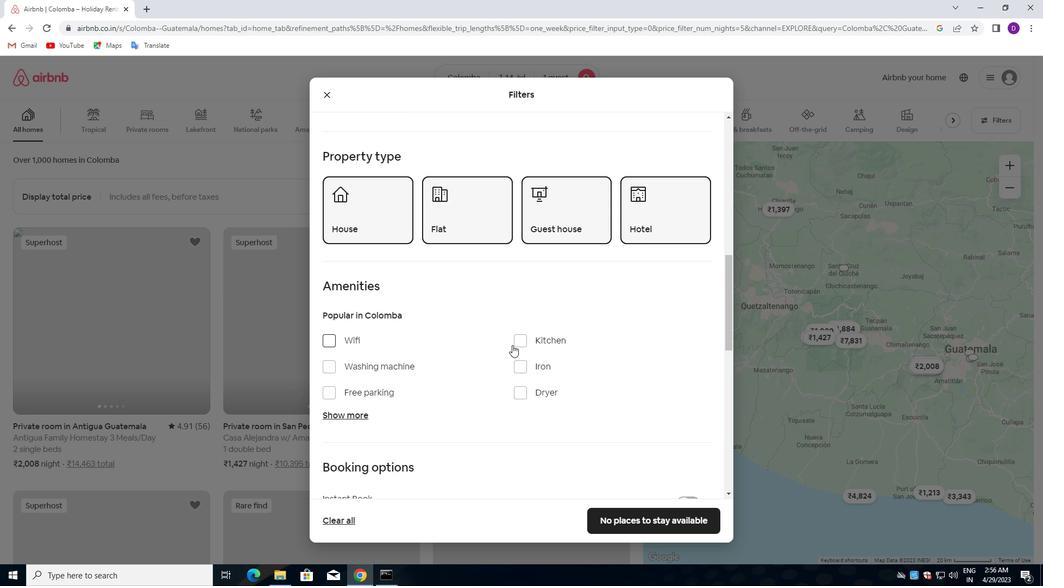 
Action: Mouse moved to (334, 254)
Screenshot: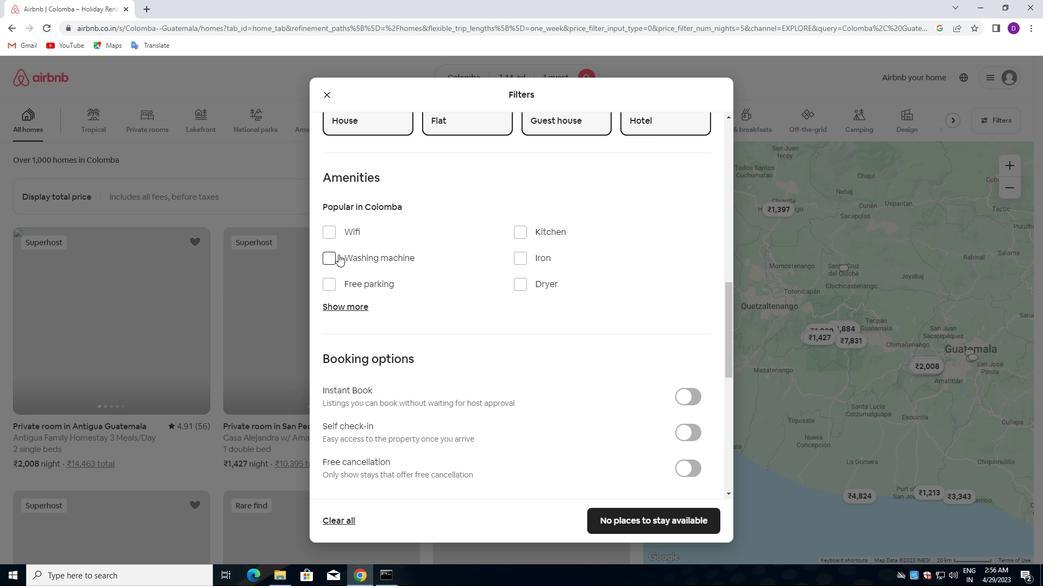 
Action: Mouse pressed left at (334, 254)
Screenshot: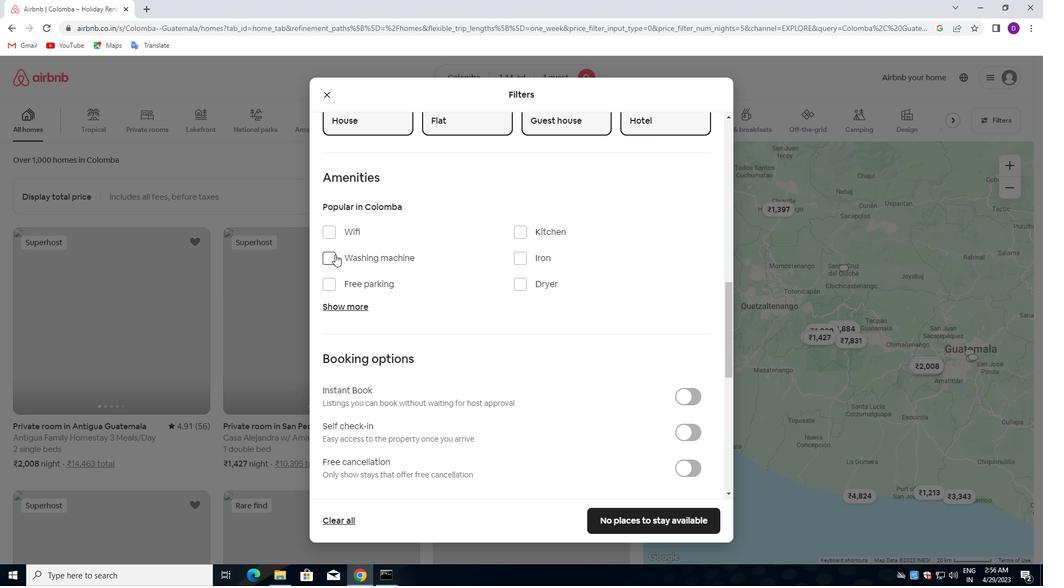 
Action: Mouse moved to (529, 332)
Screenshot: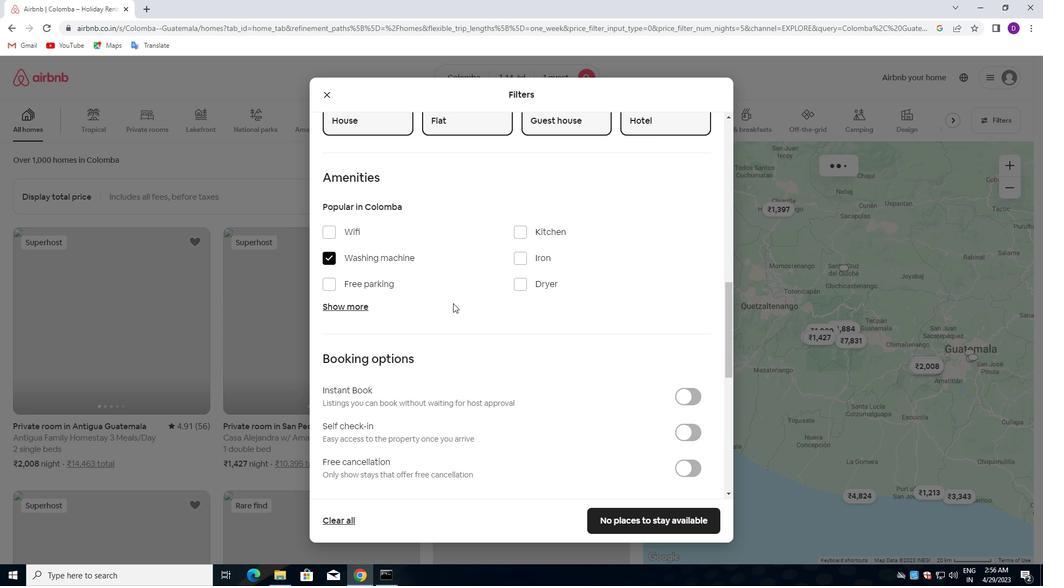 
Action: Mouse scrolled (529, 332) with delta (0, 0)
Screenshot: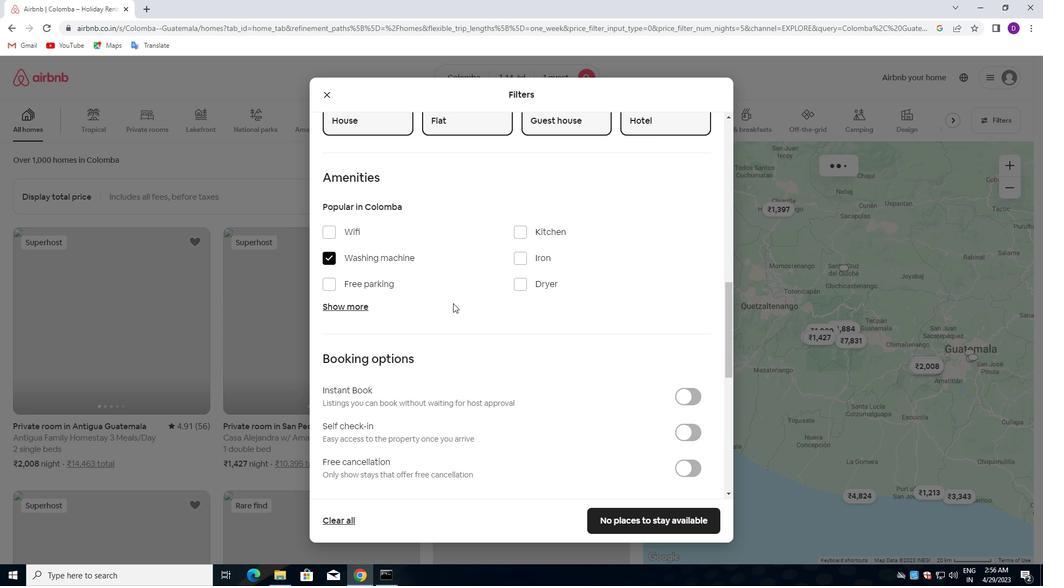 
Action: Mouse moved to (534, 336)
Screenshot: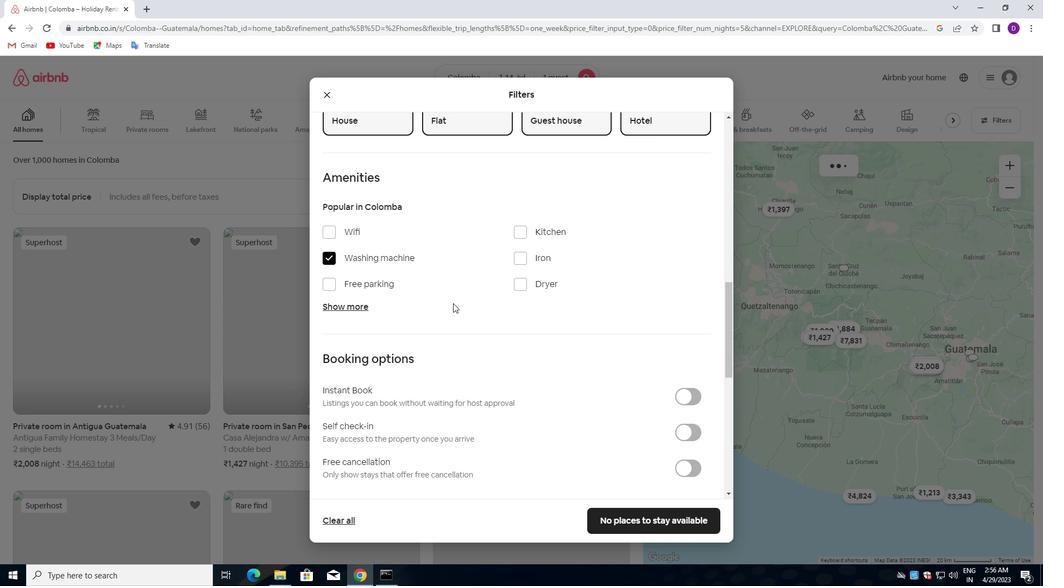 
Action: Mouse scrolled (534, 335) with delta (0, 0)
Screenshot: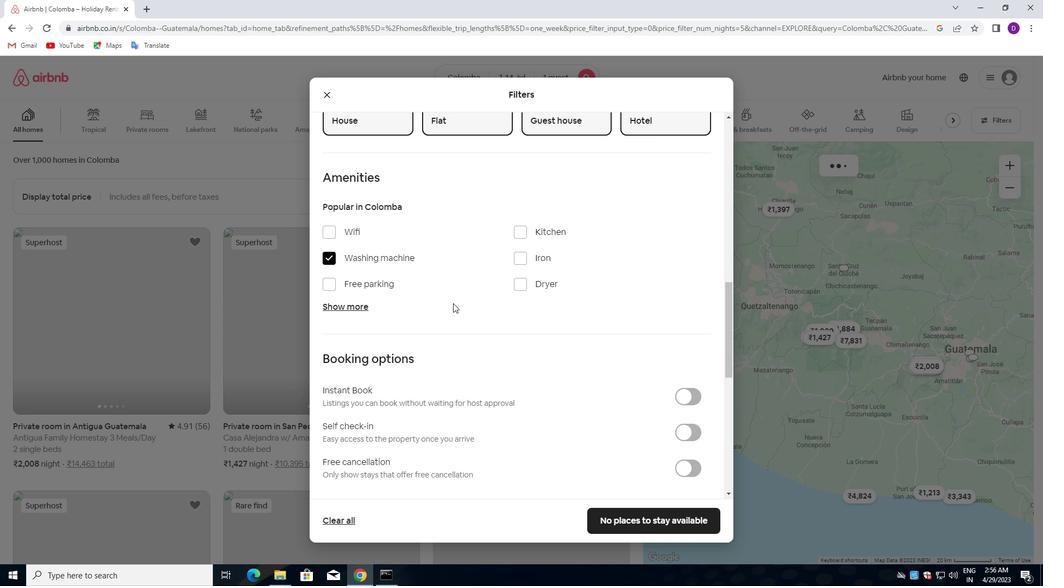 
Action: Mouse scrolled (534, 335) with delta (0, 0)
Screenshot: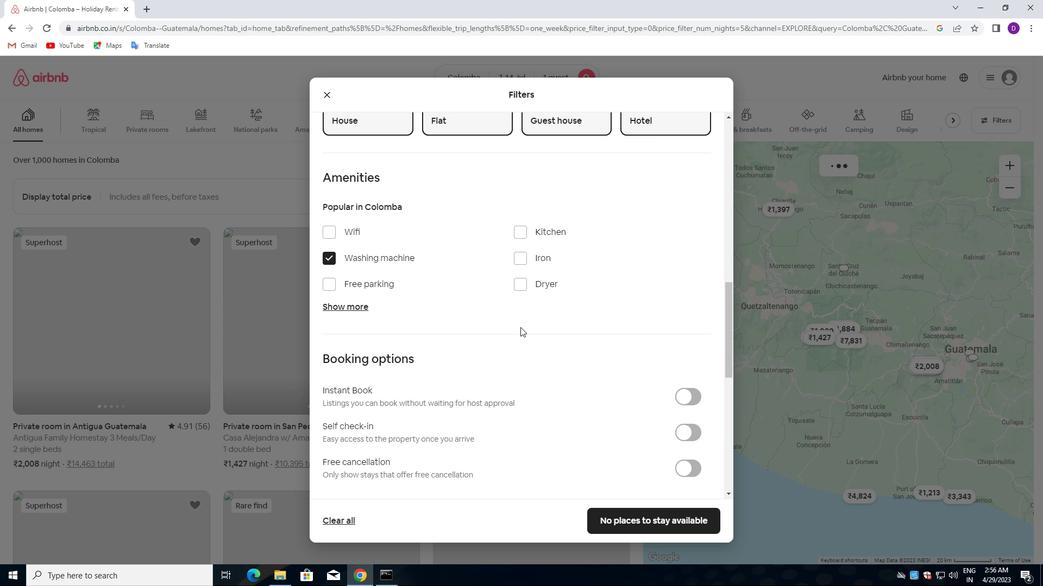 
Action: Mouse moved to (549, 288)
Screenshot: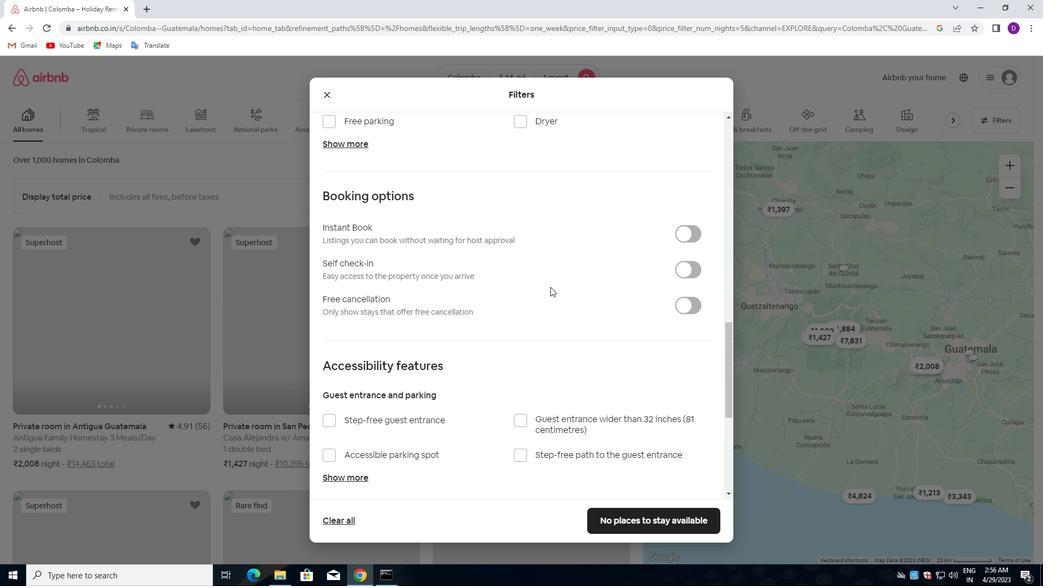 
Action: Mouse scrolled (549, 288) with delta (0, 0)
Screenshot: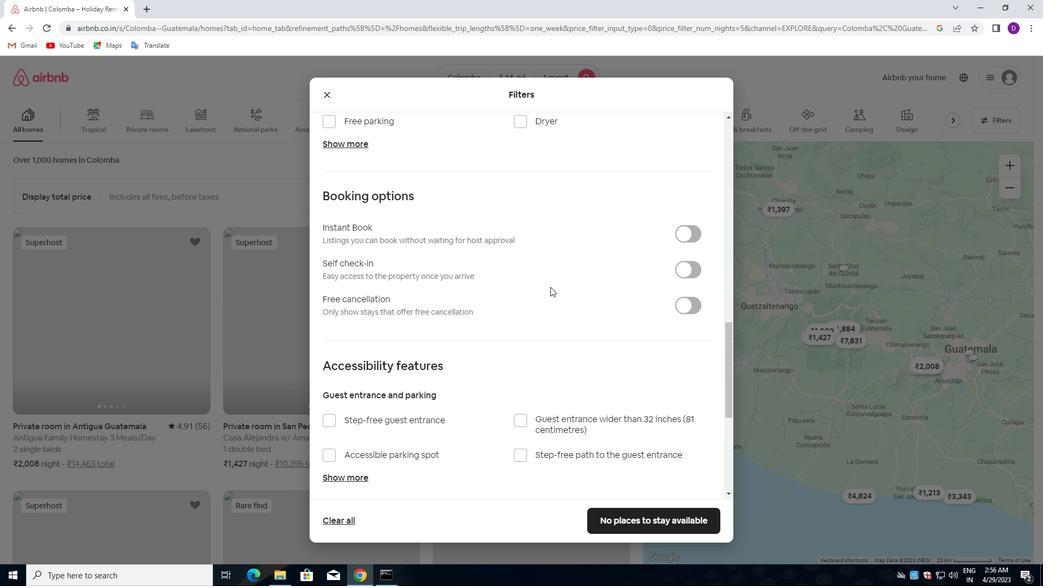 
Action: Mouse scrolled (549, 288) with delta (0, 0)
Screenshot: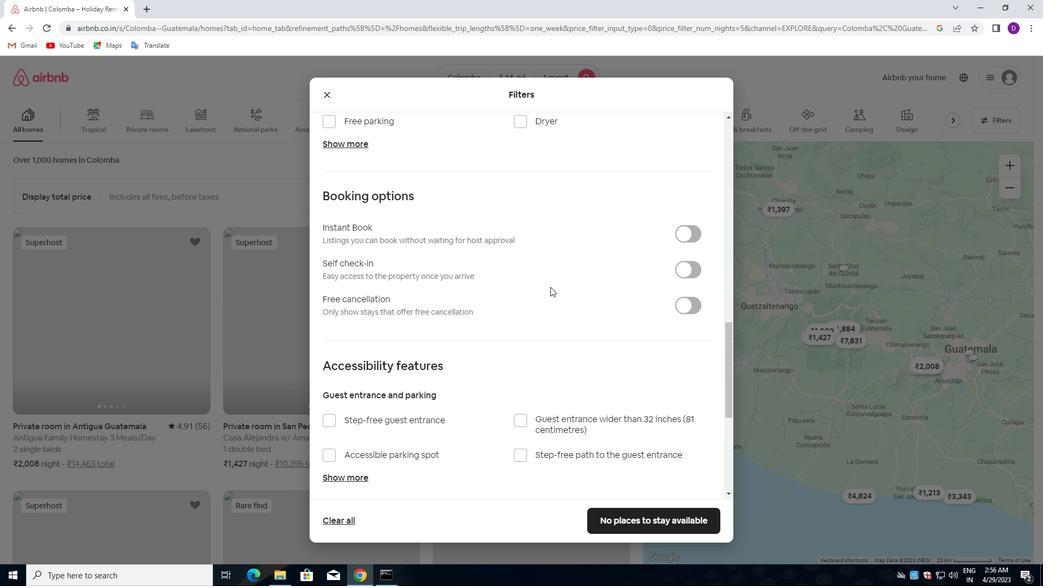 
Action: Mouse moved to (688, 151)
Screenshot: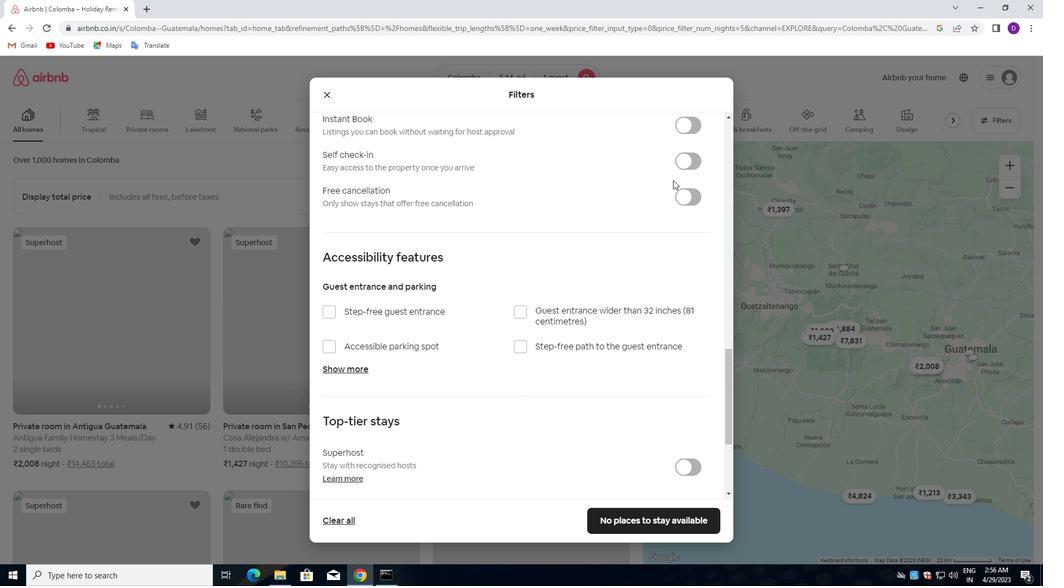 
Action: Mouse pressed left at (688, 151)
Screenshot: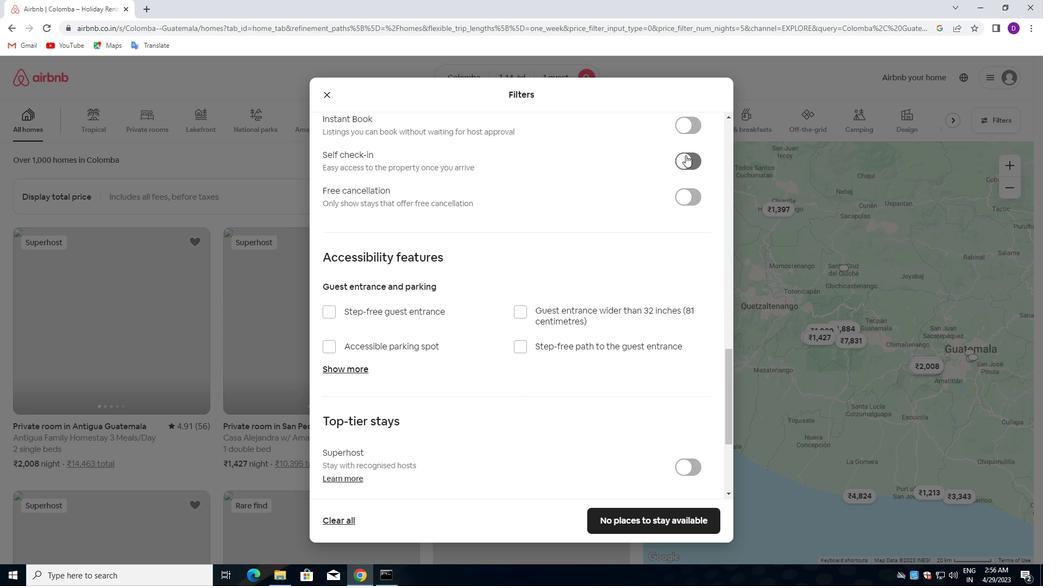 
Action: Mouse moved to (682, 161)
Screenshot: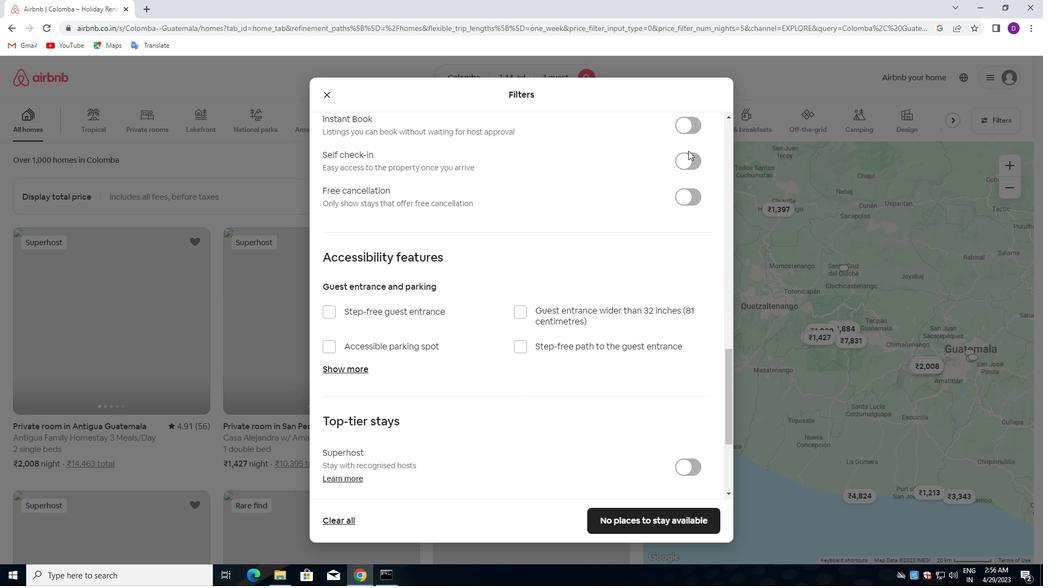 
Action: Mouse pressed left at (682, 161)
Screenshot: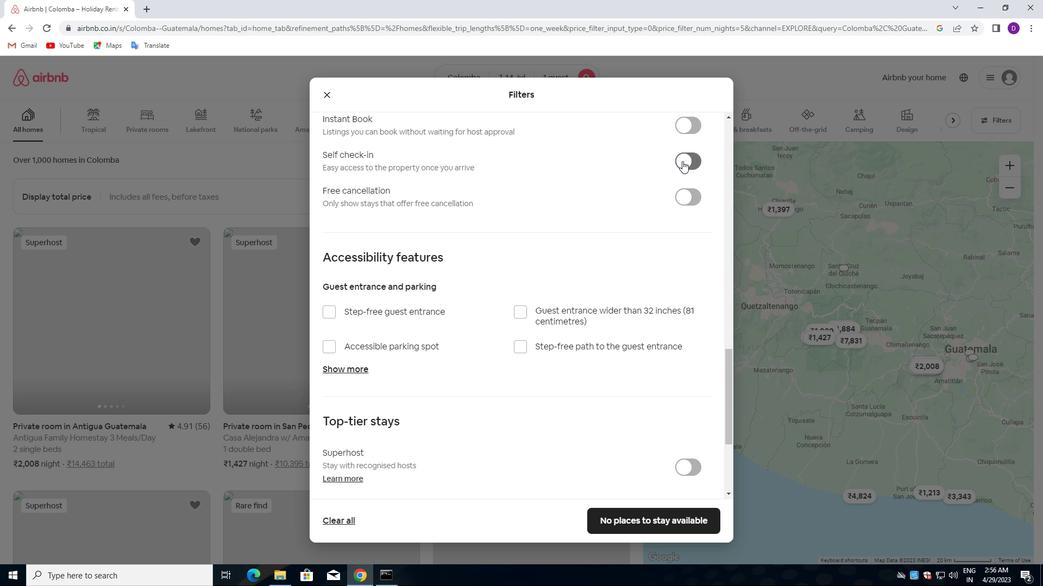 
Action: Mouse moved to (449, 341)
Screenshot: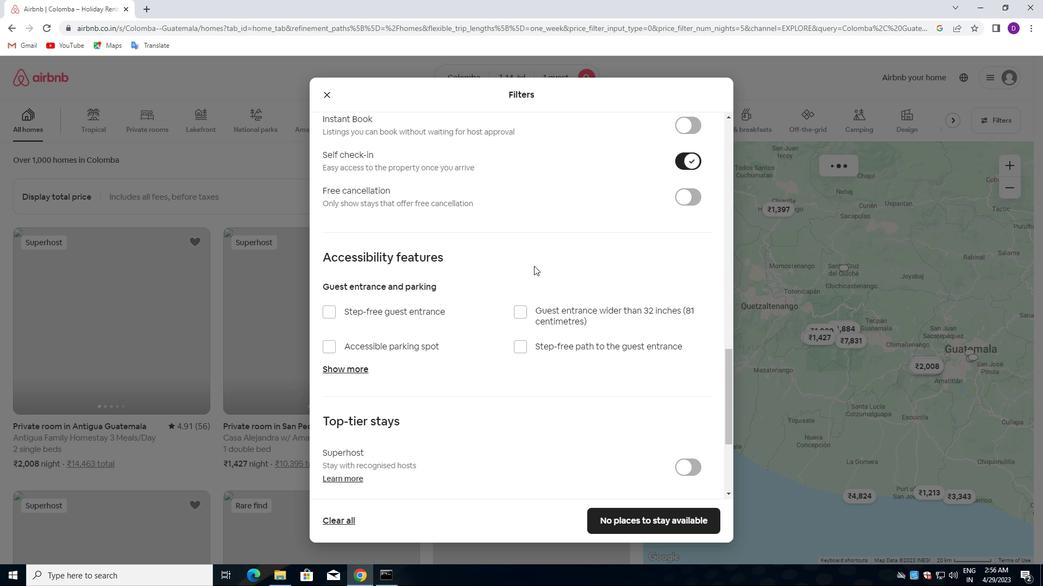 
Action: Mouse scrolled (449, 340) with delta (0, 0)
Screenshot: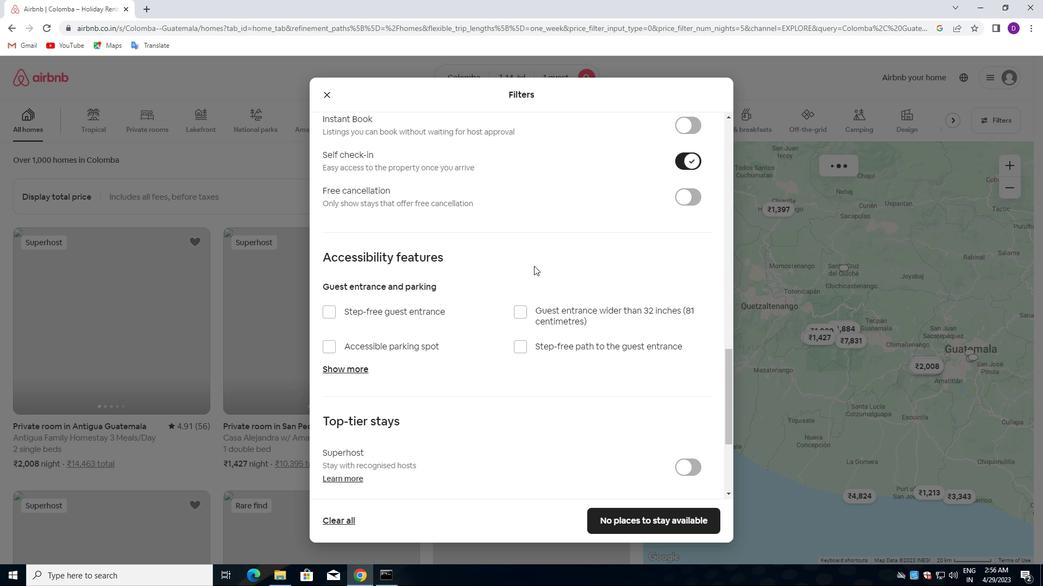 
Action: Mouse moved to (445, 350)
Screenshot: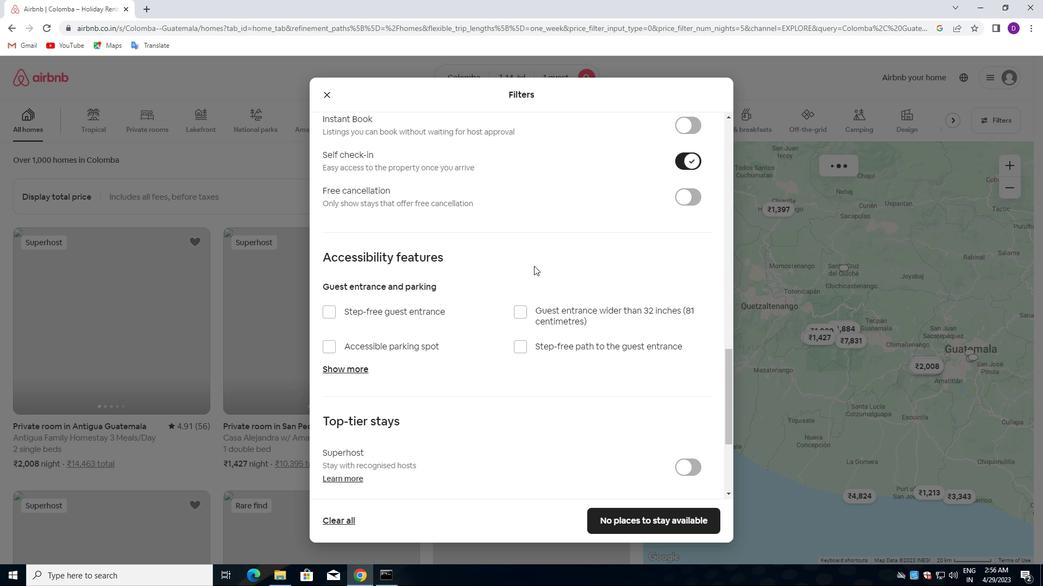 
Action: Mouse scrolled (445, 349) with delta (0, 0)
Screenshot: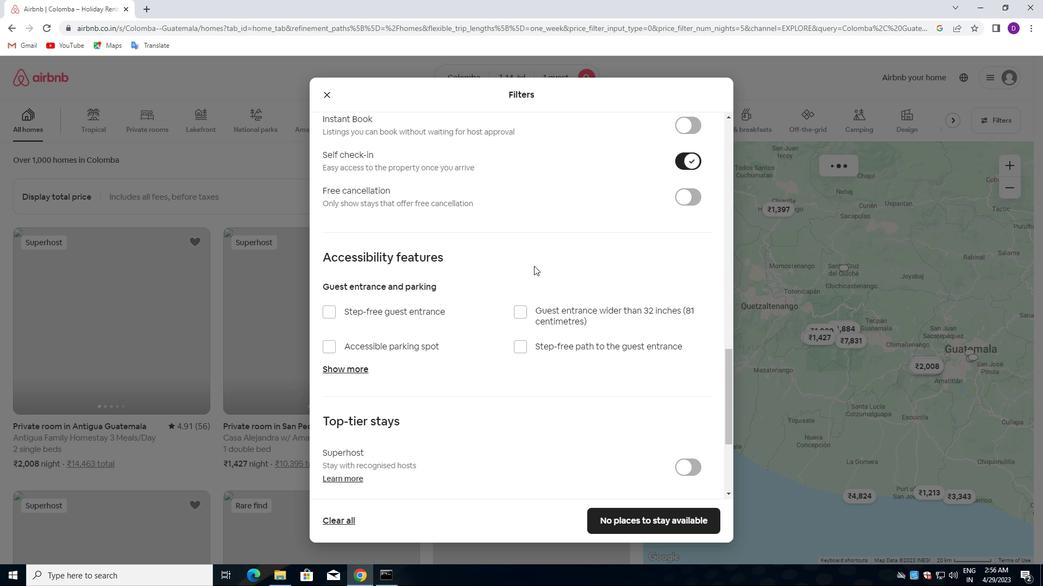 
Action: Mouse moved to (443, 354)
Screenshot: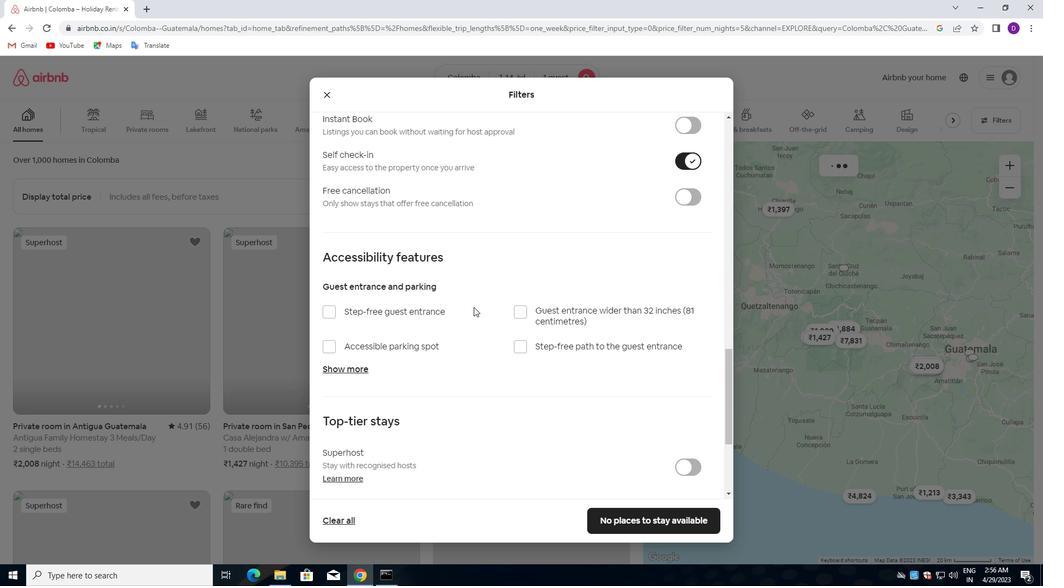 
Action: Mouse scrolled (443, 354) with delta (0, 0)
Screenshot: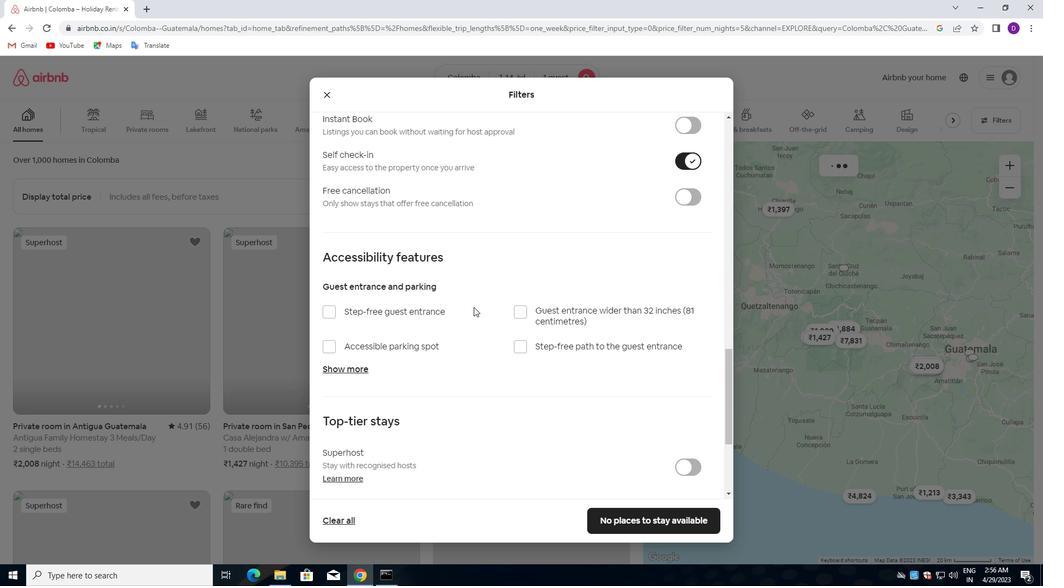 
Action: Mouse moved to (442, 355)
Screenshot: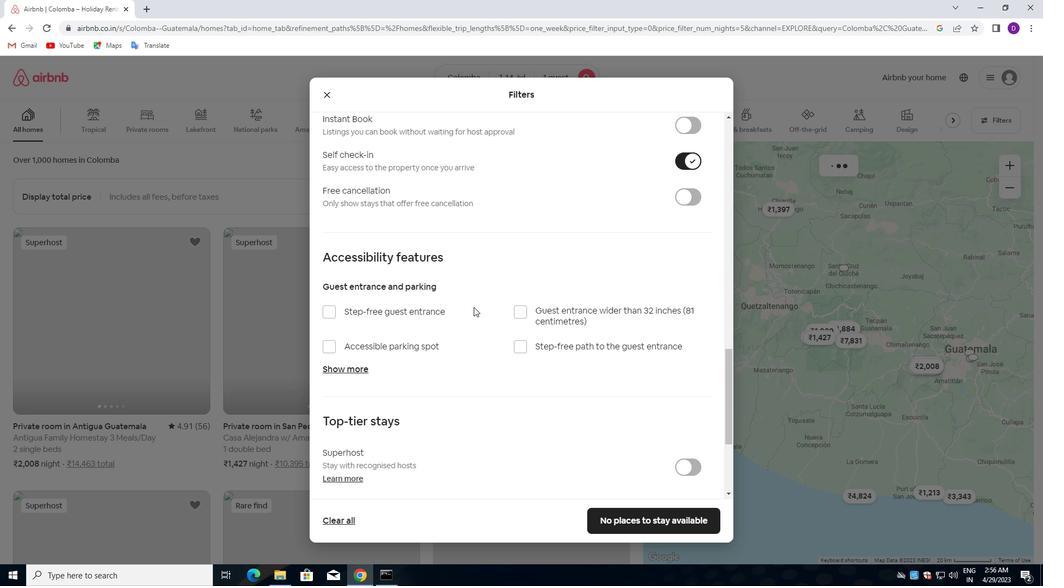 
Action: Mouse scrolled (442, 354) with delta (0, 0)
Screenshot: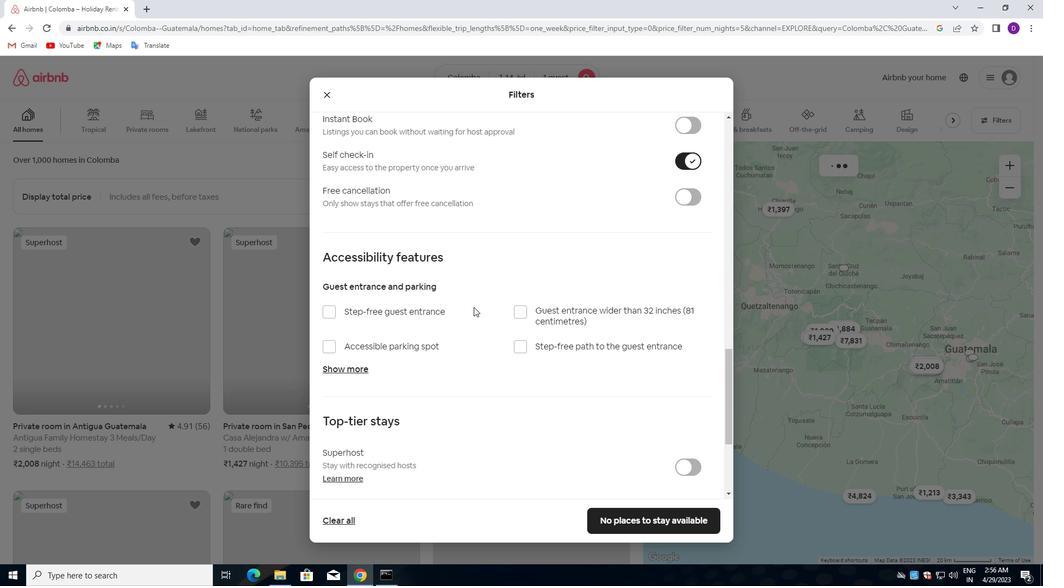 
Action: Mouse moved to (442, 355)
Screenshot: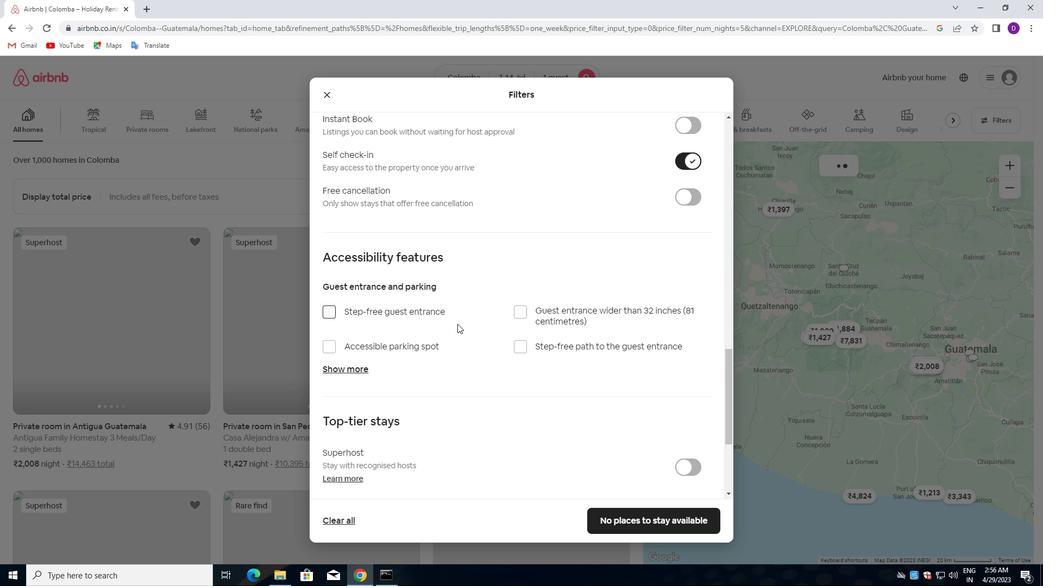 
Action: Mouse scrolled (442, 355) with delta (0, 0)
Screenshot: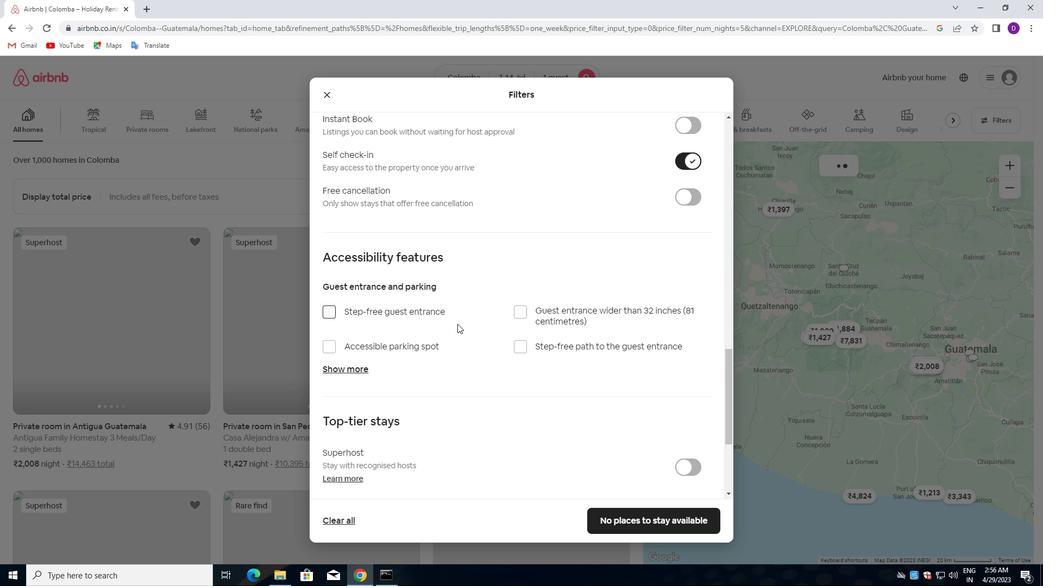 
Action: Mouse moved to (435, 370)
Screenshot: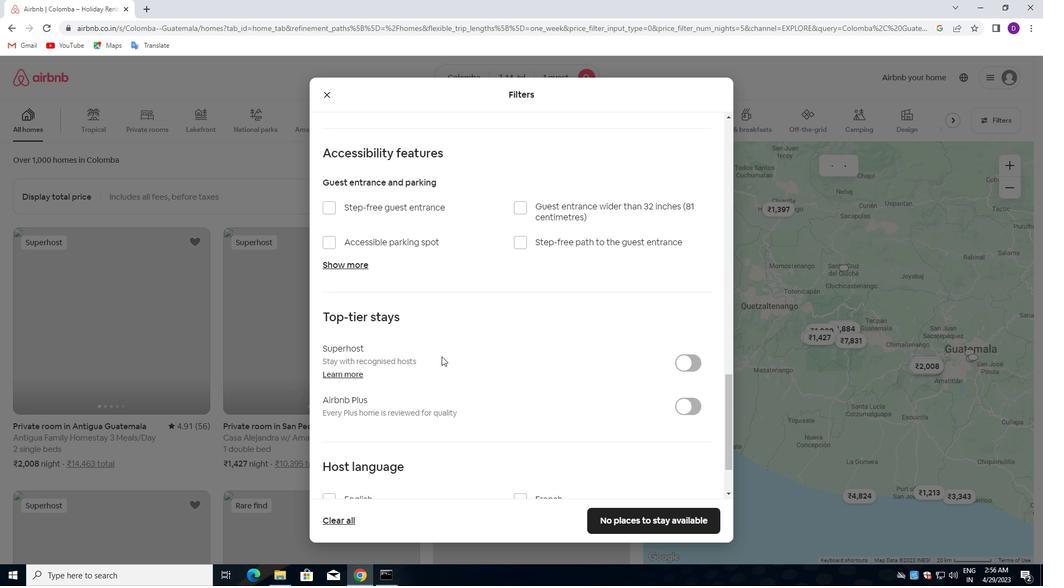 
Action: Mouse scrolled (435, 369) with delta (0, 0)
Screenshot: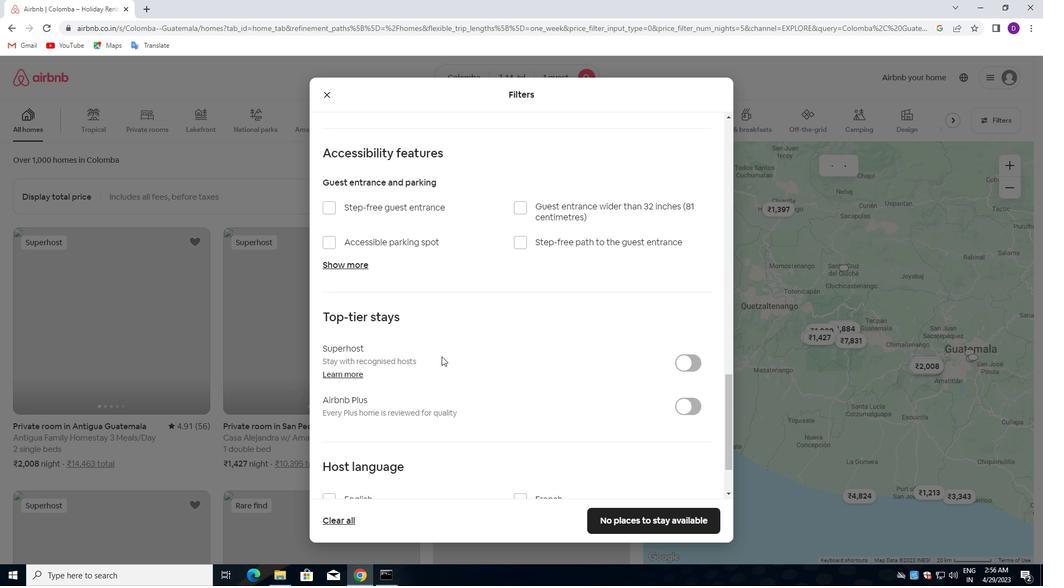 
Action: Mouse moved to (434, 380)
Screenshot: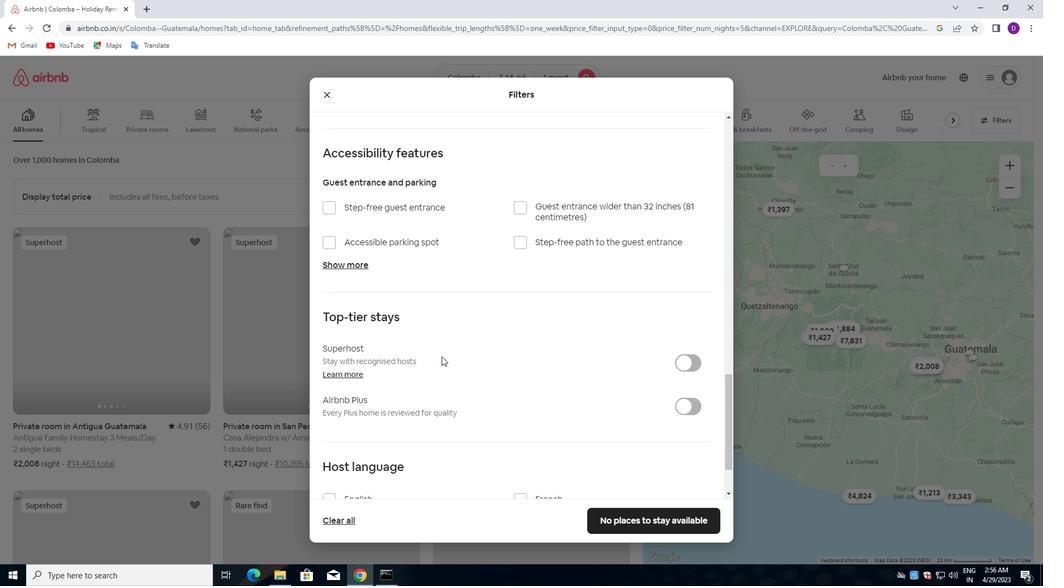 
Action: Mouse scrolled (434, 379) with delta (0, 0)
Screenshot: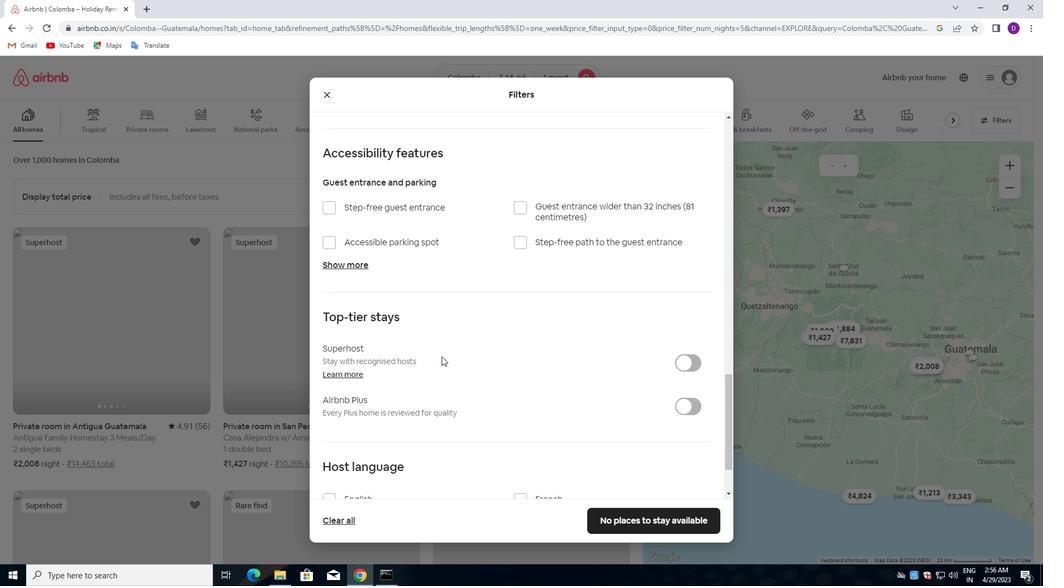 
Action: Mouse moved to (434, 382)
Screenshot: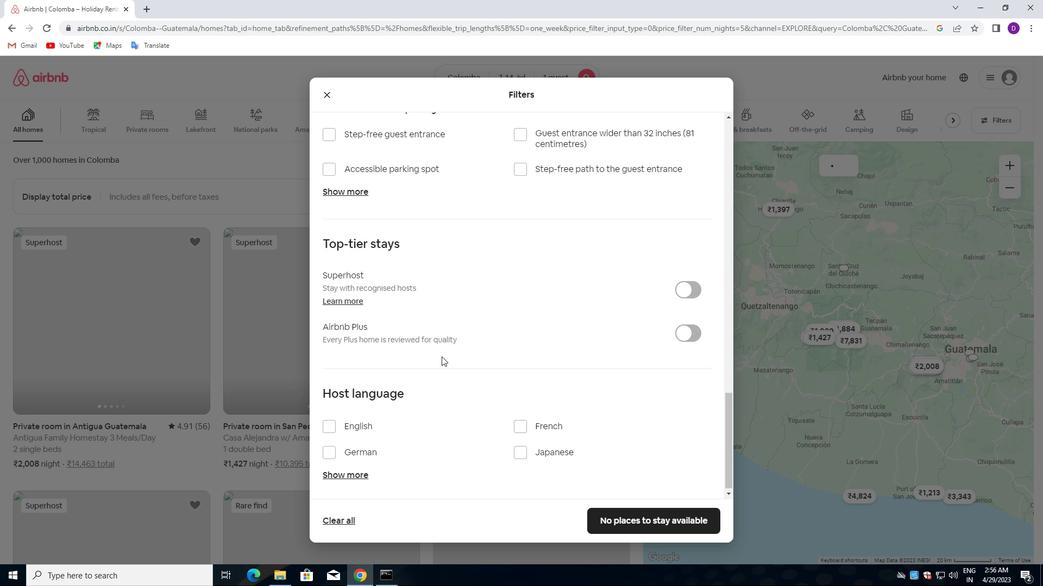 
Action: Mouse scrolled (434, 382) with delta (0, 0)
Screenshot: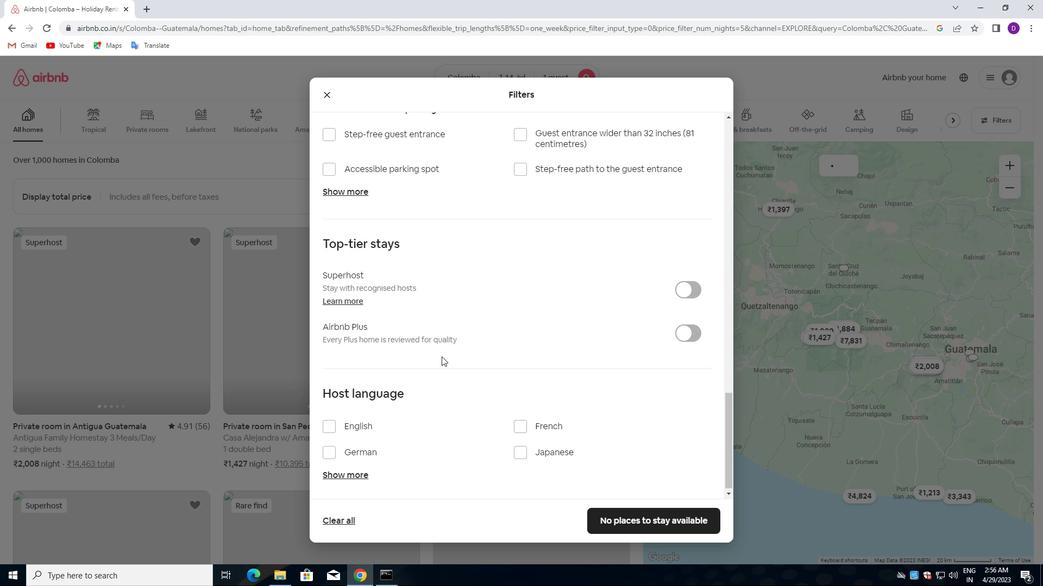
Action: Mouse moved to (434, 384)
Screenshot: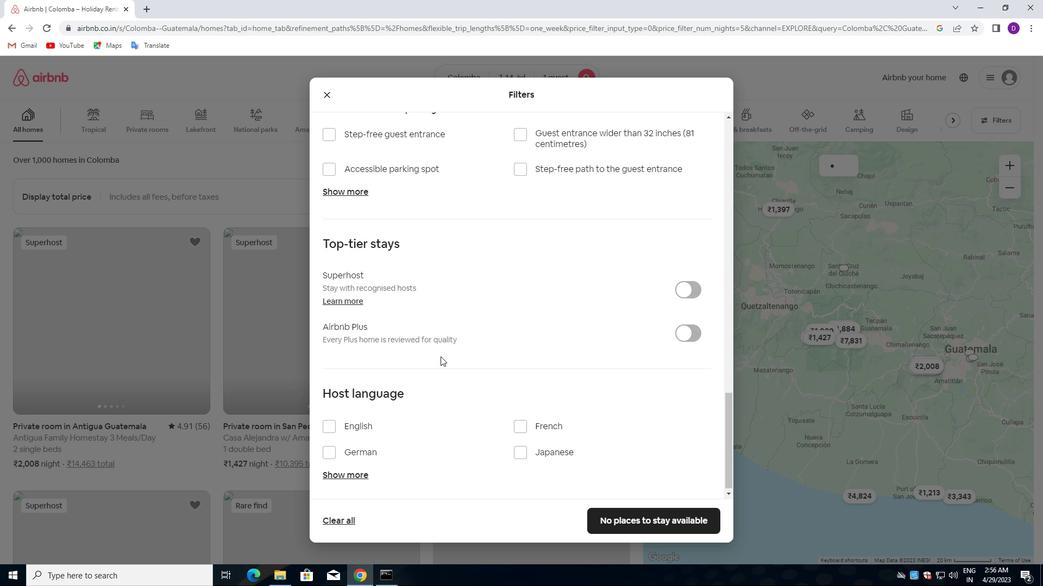 
Action: Mouse scrolled (434, 383) with delta (0, 0)
Screenshot: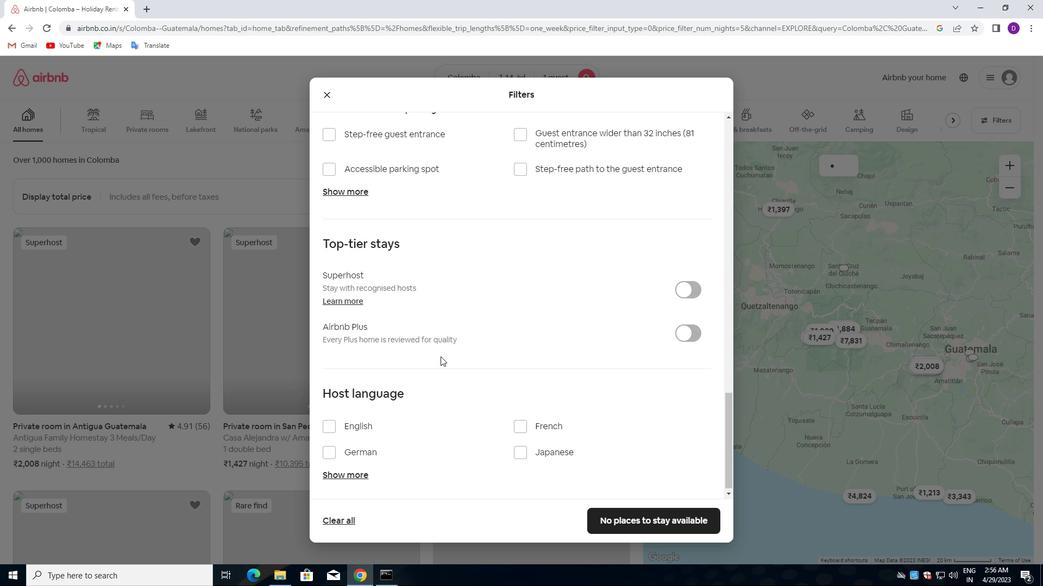 
Action: Mouse moved to (328, 423)
Screenshot: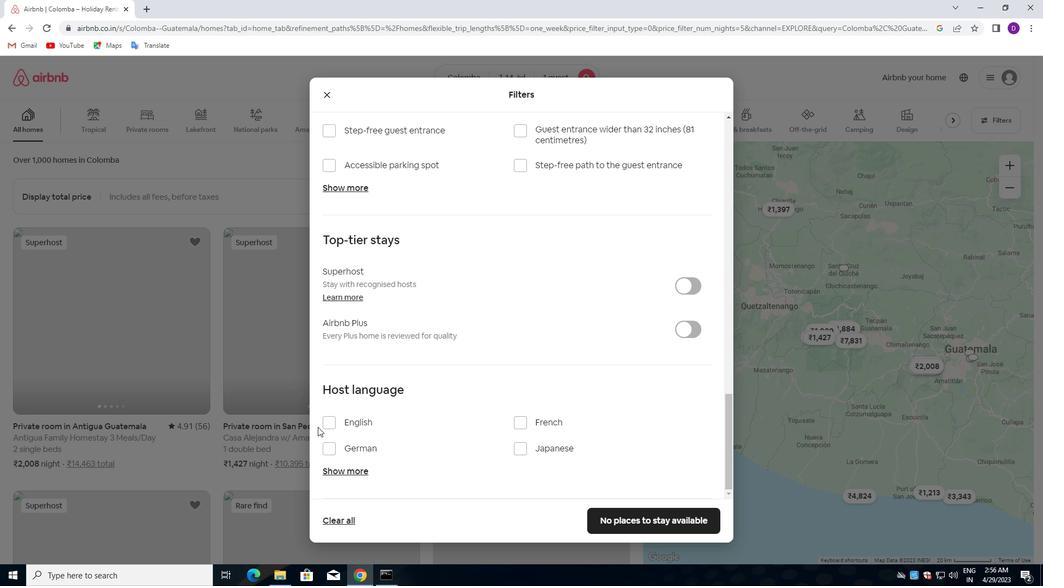 
Action: Mouse pressed left at (328, 423)
Screenshot: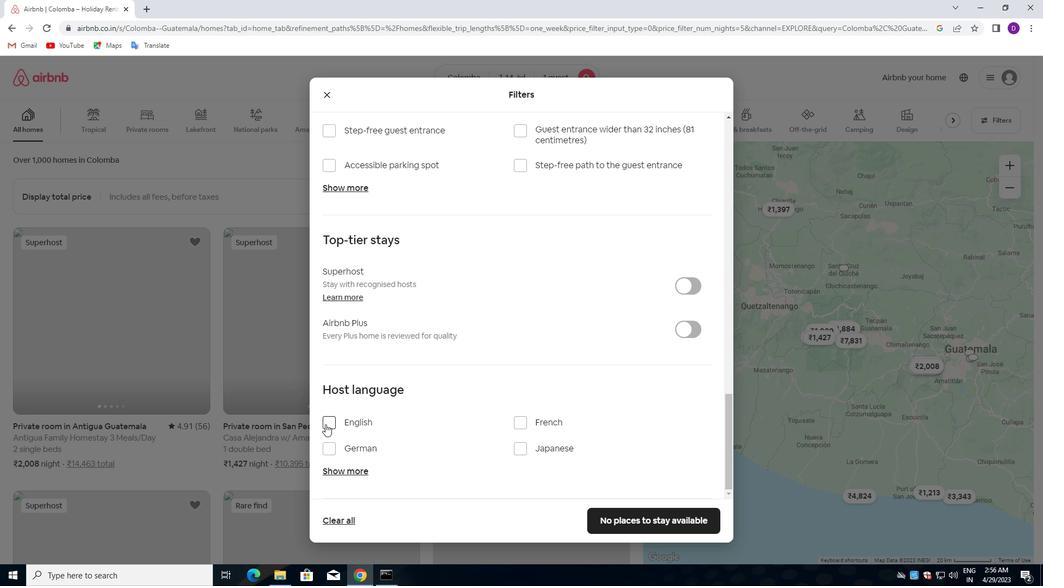 
Action: Mouse moved to (615, 516)
Screenshot: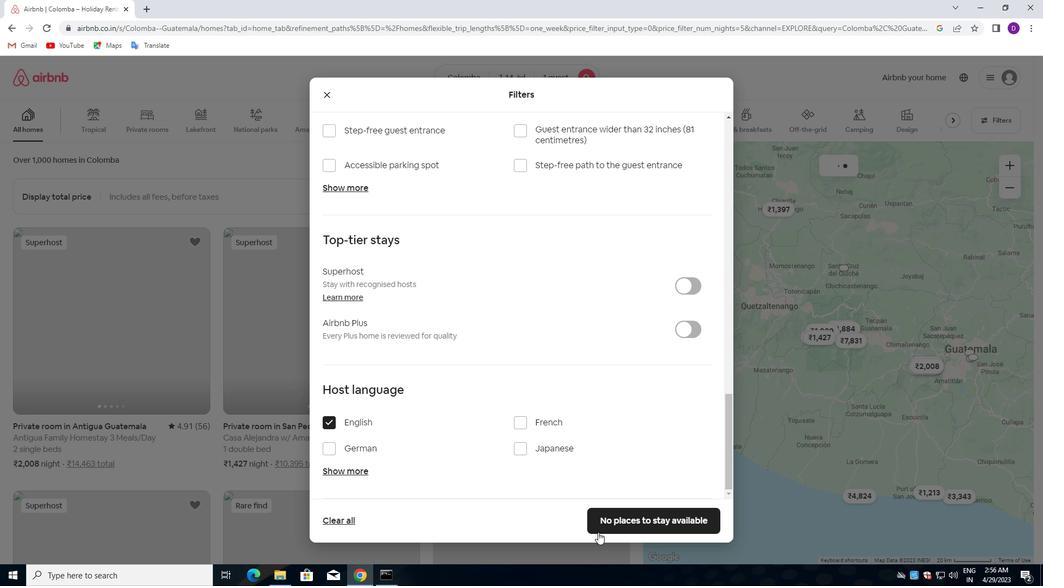 
Action: Mouse pressed left at (615, 516)
Screenshot: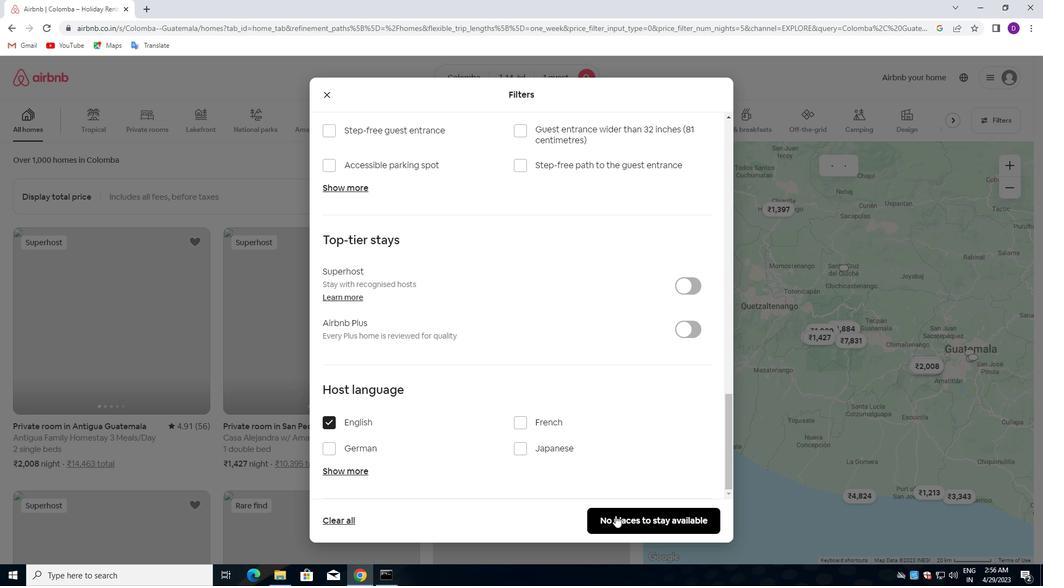 
